 Task: Look for space in Byndoor, India from 9th June, 2023 to 17th June, 2023 for 2 adults in price range Rs.7000 to Rs.12000. Place can be private room with 1  bedroom having 2 beds and 1 bathroom. Property type can be house, flat, guest house. Amenities needed are: wifi. Booking option can be shelf check-in. Required host language is English.
Action: Mouse moved to (456, 58)
Screenshot: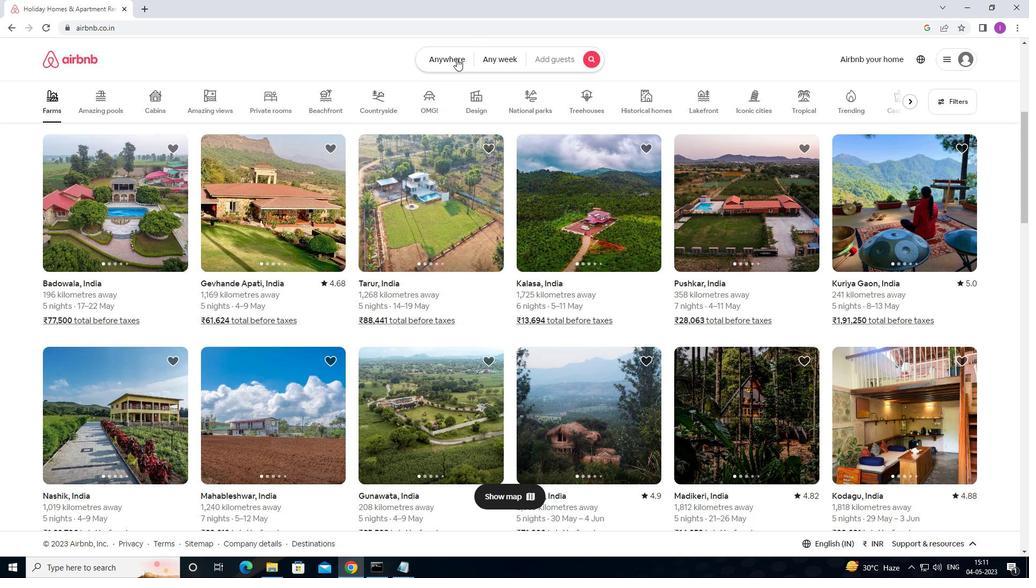 
Action: Mouse pressed left at (456, 58)
Screenshot: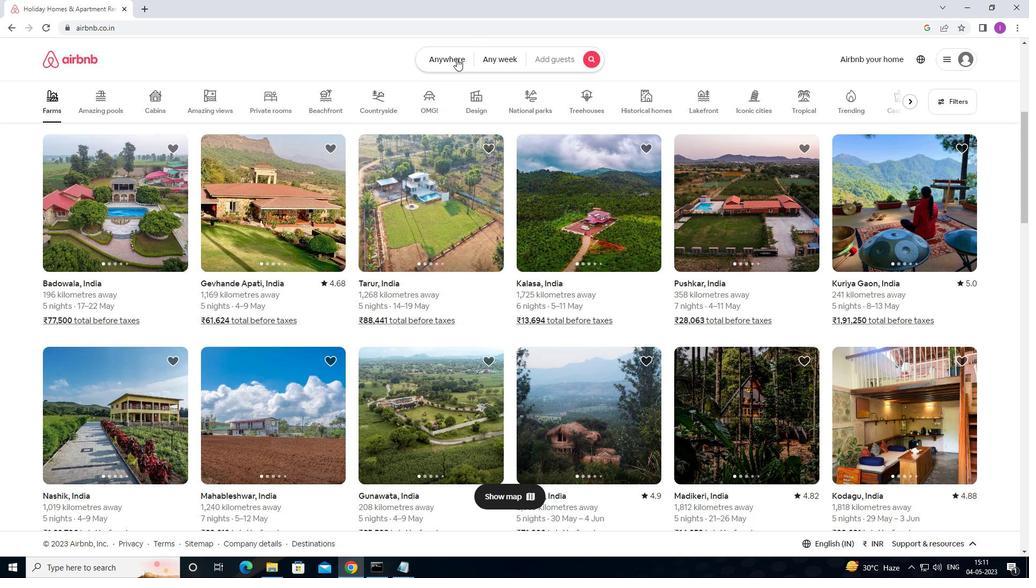 
Action: Mouse moved to (377, 108)
Screenshot: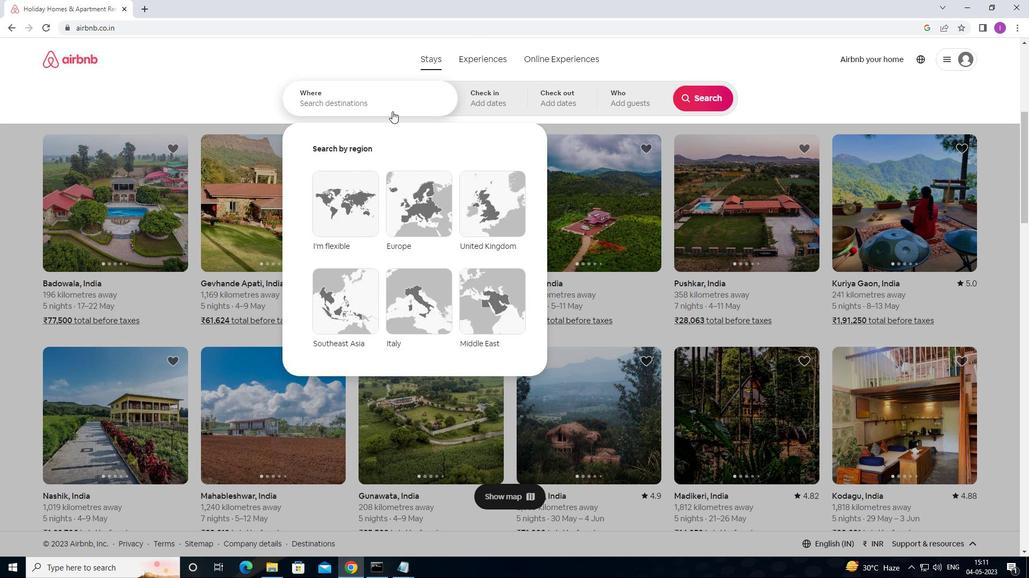 
Action: Mouse pressed left at (377, 108)
Screenshot: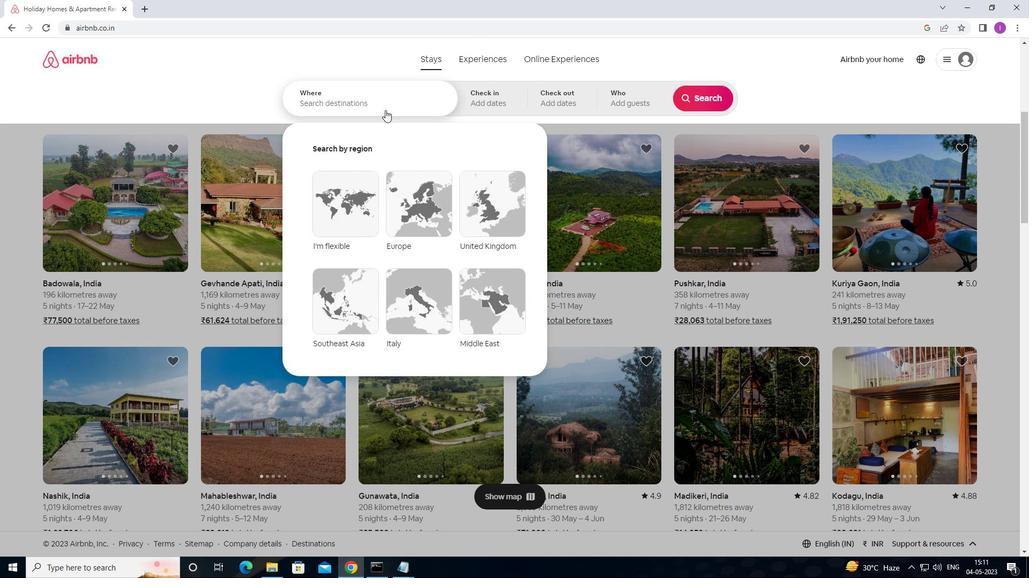 
Action: Mouse moved to (583, 71)
Screenshot: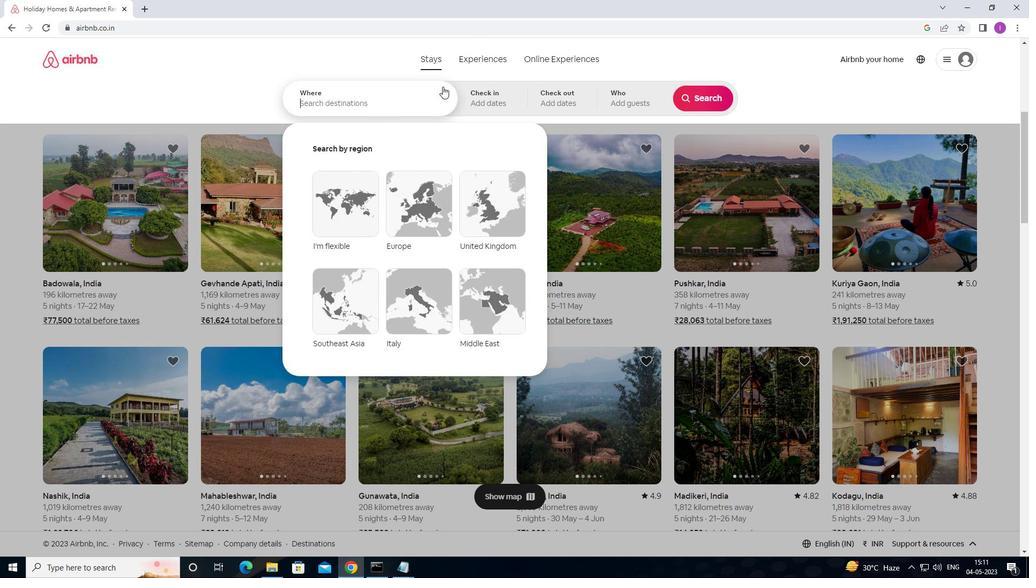 
Action: Key pressed <Key.shift>BYNDOOR,<Key.shift><Key.shift><Key.shift><Key.shift>INDIA
Screenshot: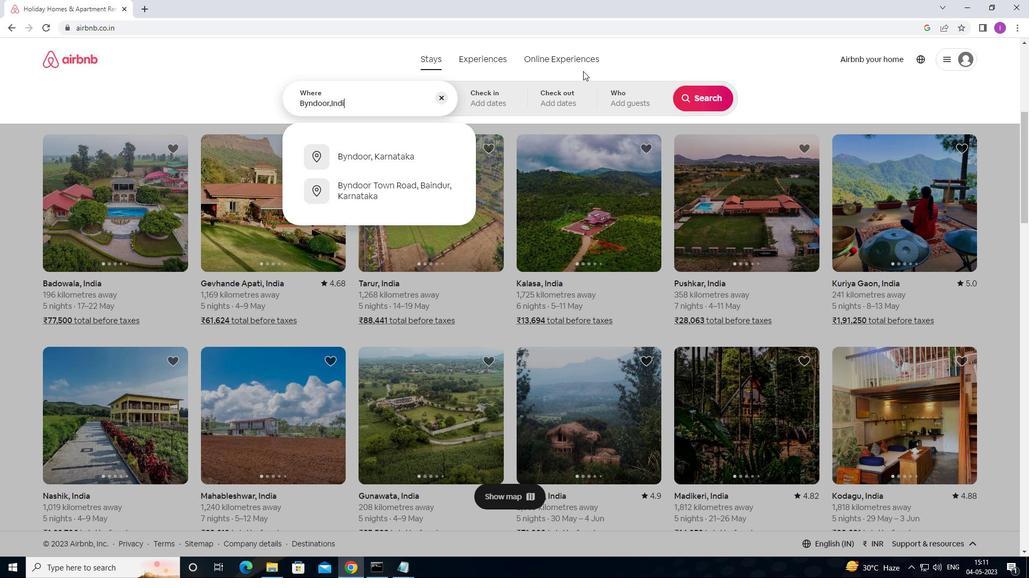 
Action: Mouse moved to (489, 99)
Screenshot: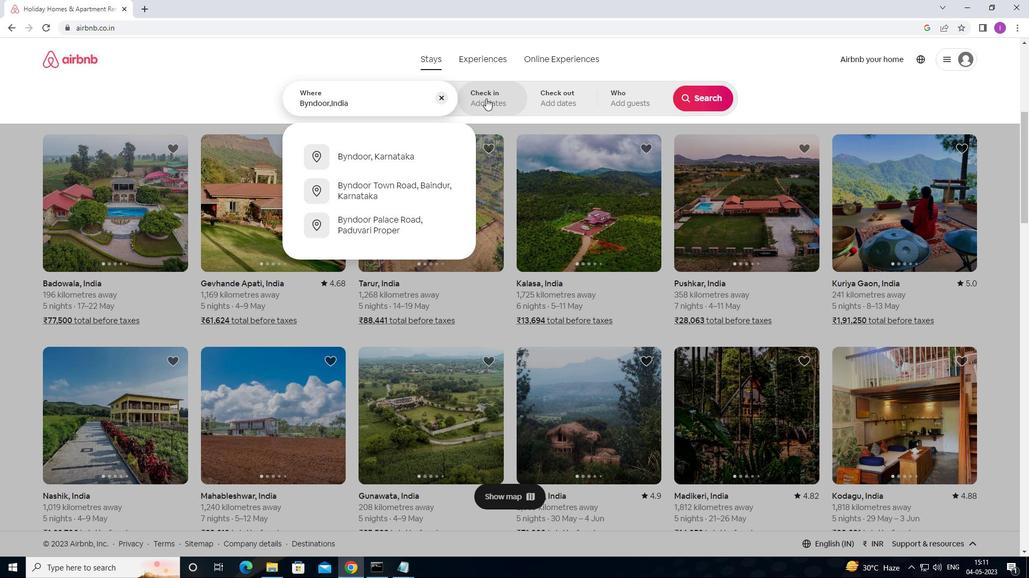 
Action: Mouse pressed left at (489, 99)
Screenshot: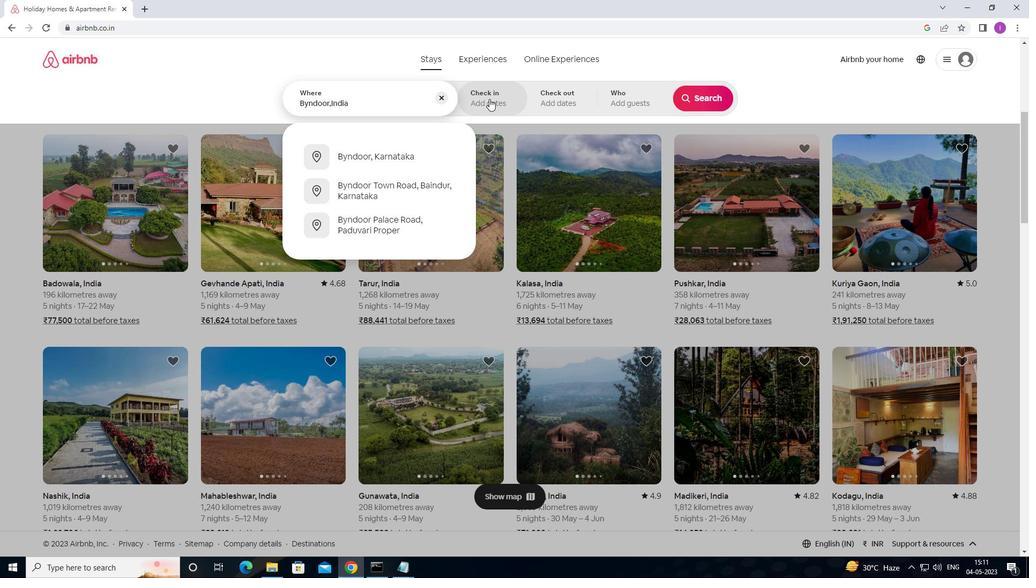 
Action: Mouse moved to (659, 253)
Screenshot: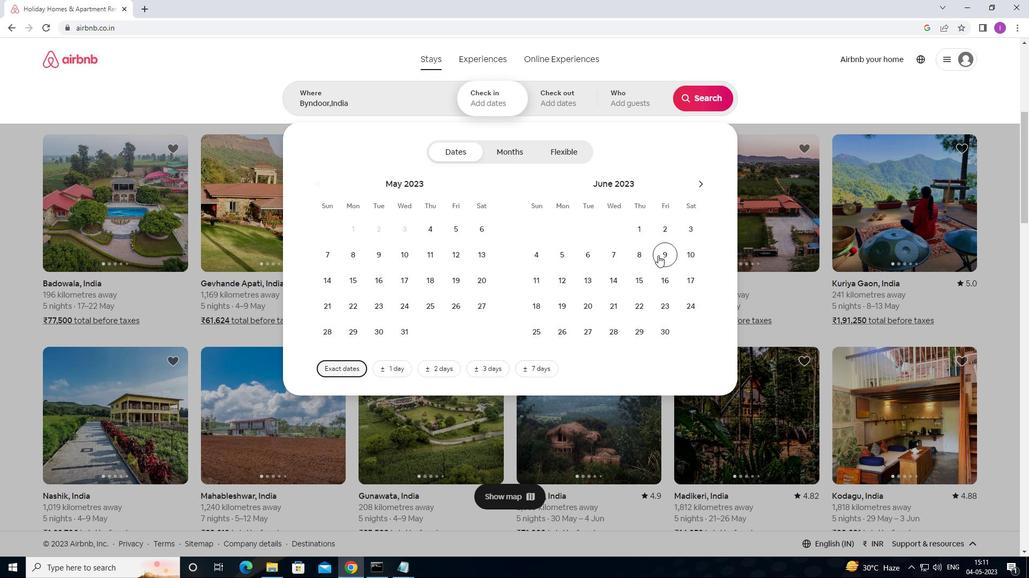 
Action: Mouse pressed left at (659, 253)
Screenshot: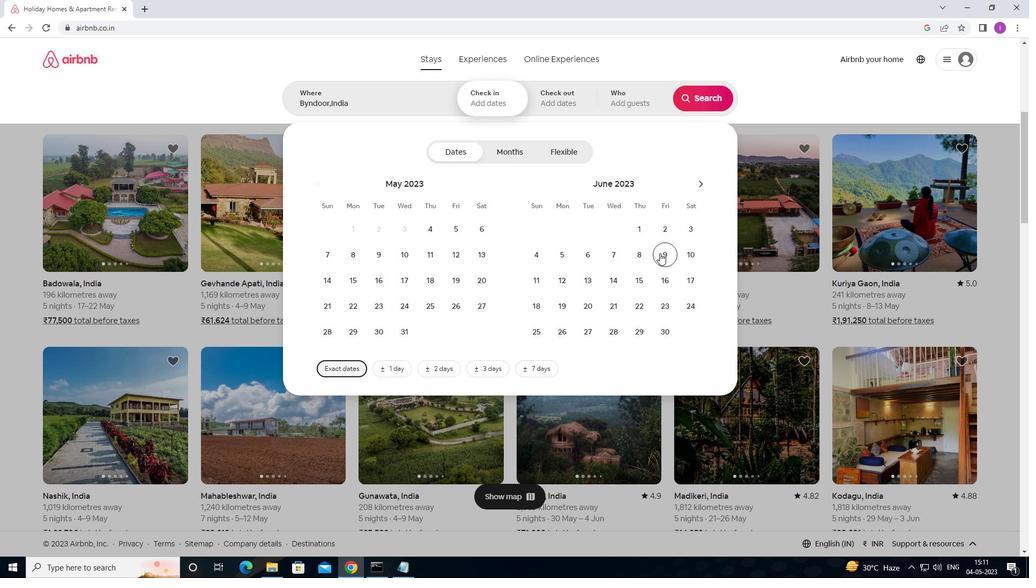 
Action: Mouse moved to (693, 280)
Screenshot: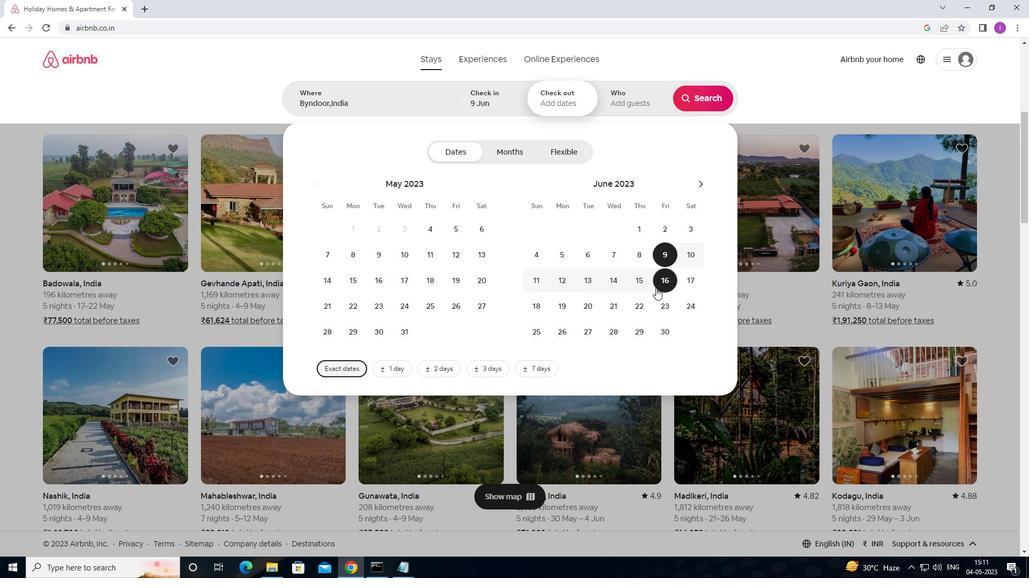 
Action: Mouse pressed left at (693, 280)
Screenshot: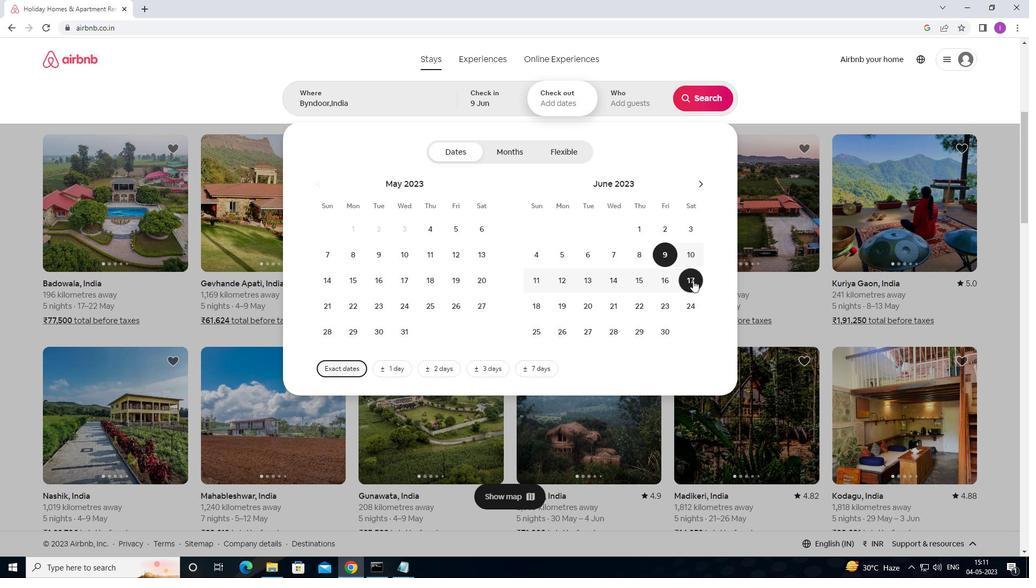 
Action: Mouse moved to (646, 110)
Screenshot: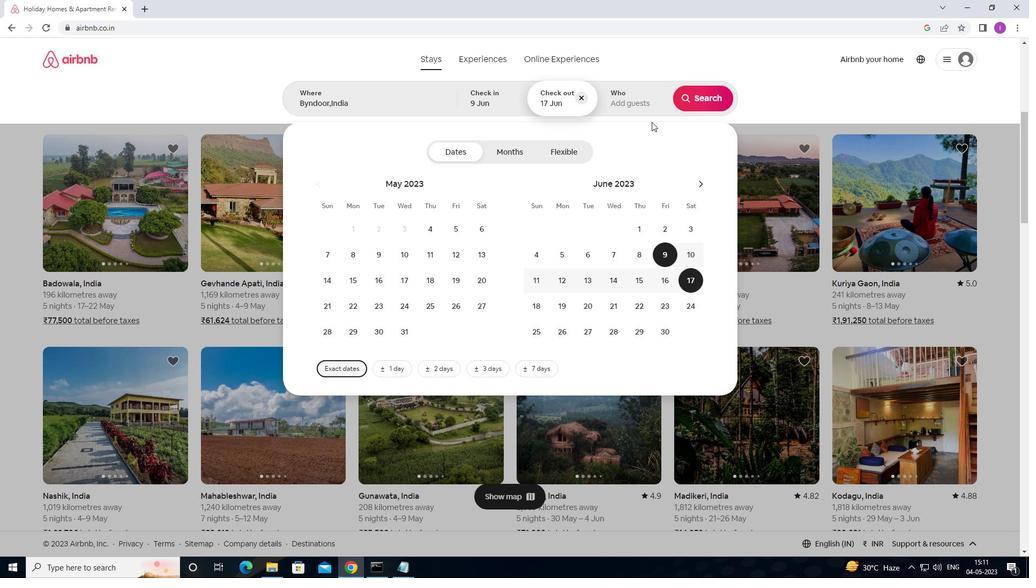 
Action: Mouse pressed left at (646, 110)
Screenshot: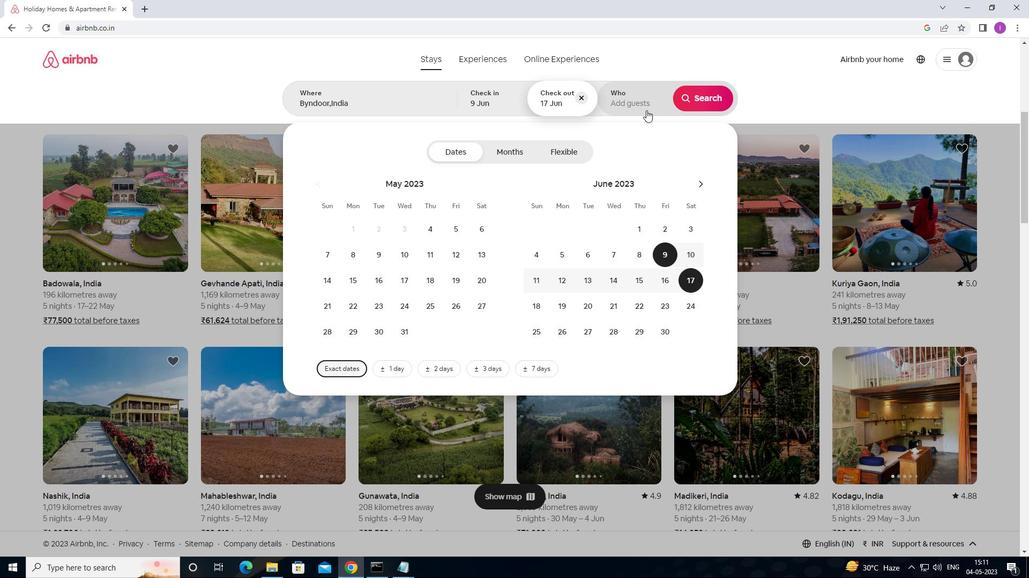 
Action: Mouse moved to (706, 153)
Screenshot: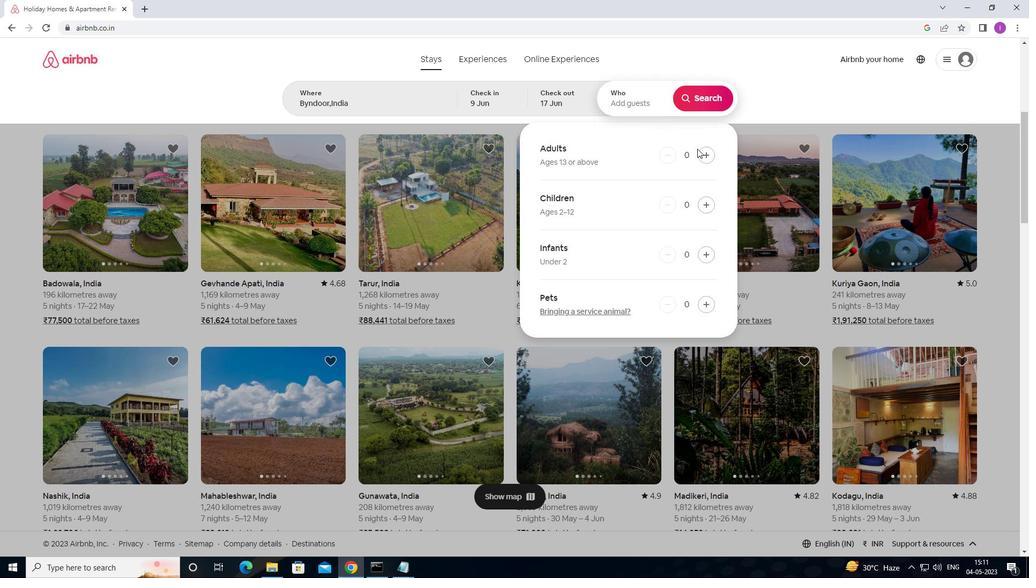 
Action: Mouse pressed left at (706, 153)
Screenshot: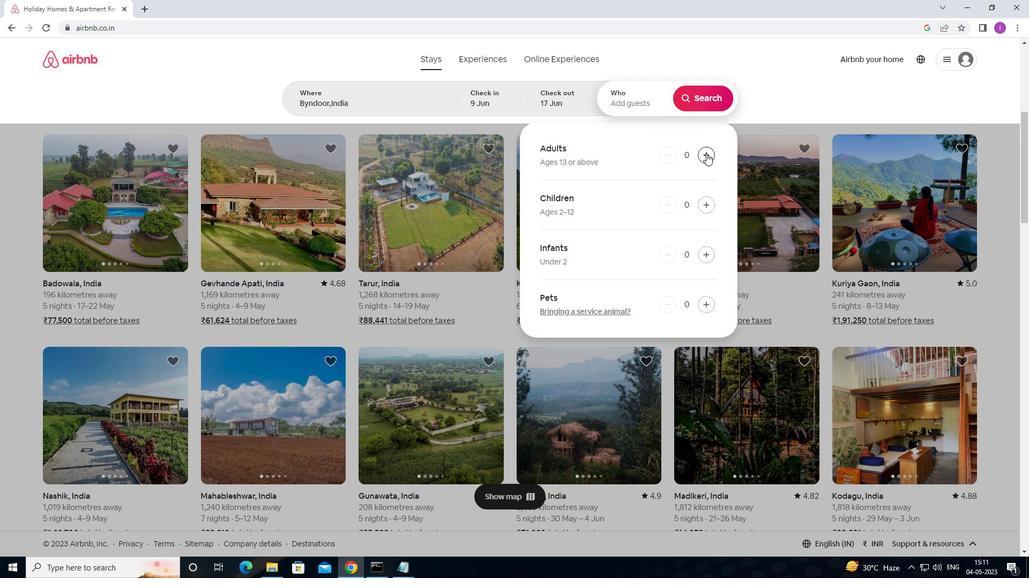 
Action: Mouse moved to (706, 153)
Screenshot: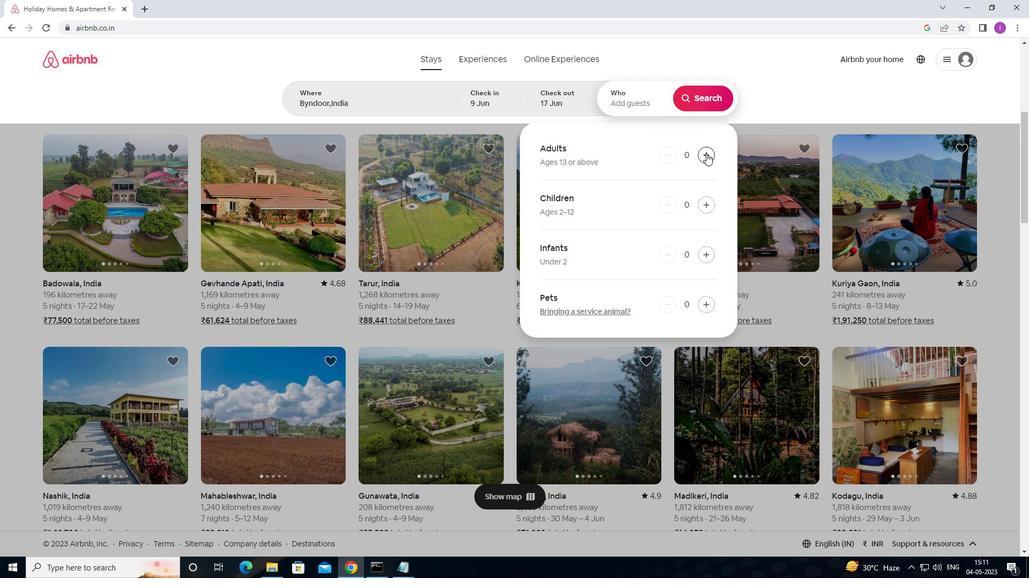 
Action: Mouse pressed left at (706, 153)
Screenshot: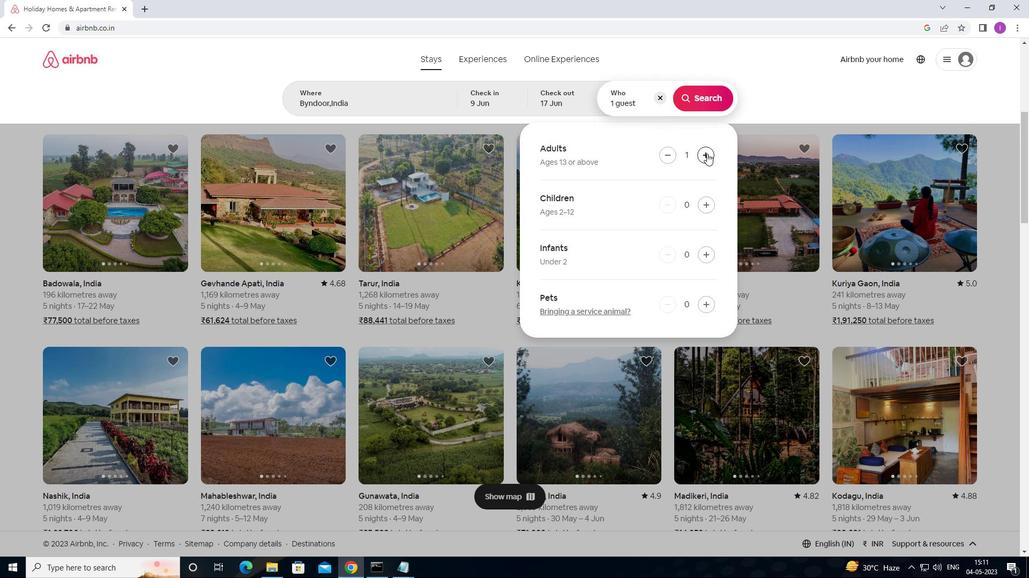 
Action: Mouse moved to (699, 102)
Screenshot: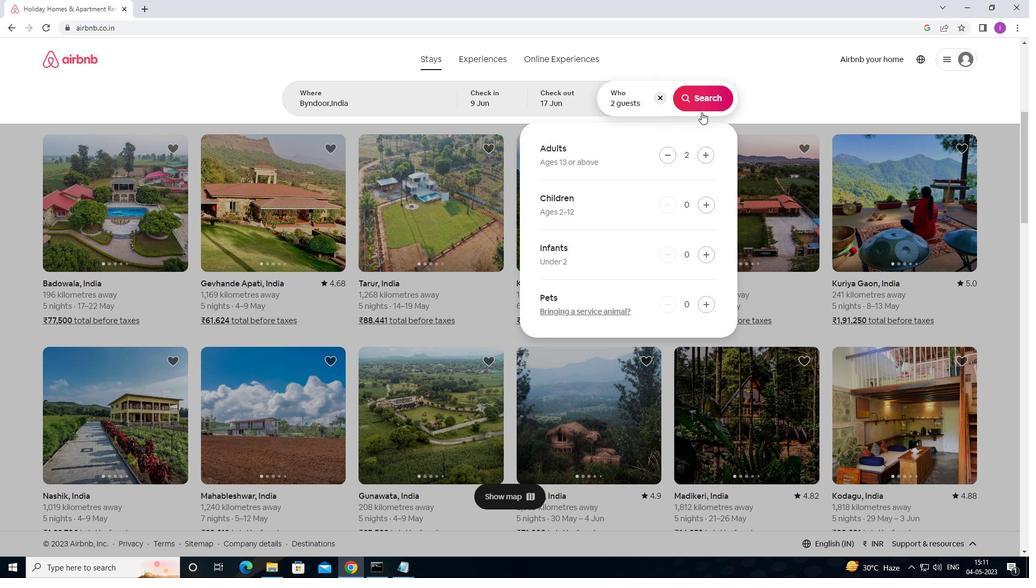 
Action: Mouse pressed left at (699, 102)
Screenshot: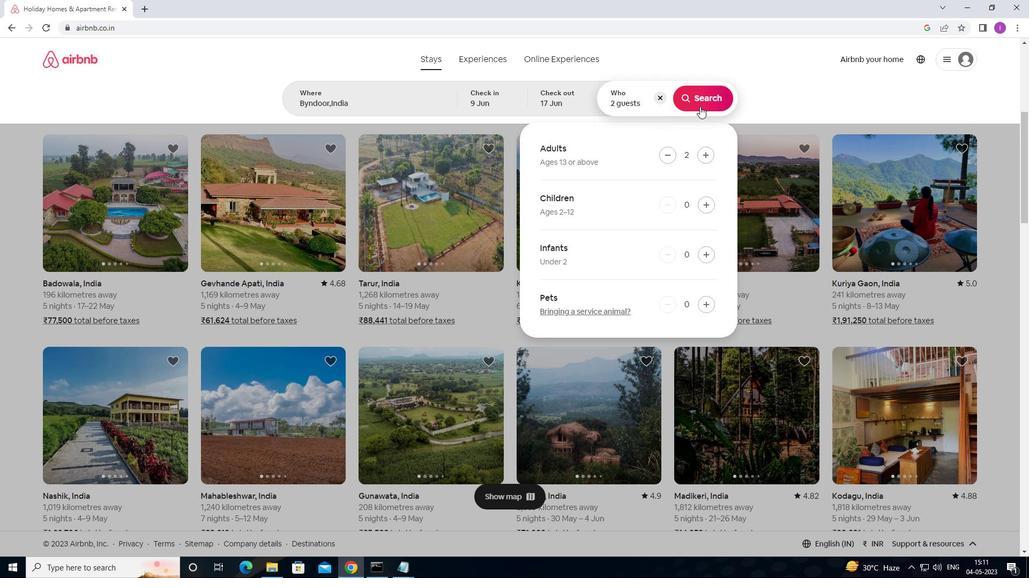 
Action: Mouse moved to (989, 107)
Screenshot: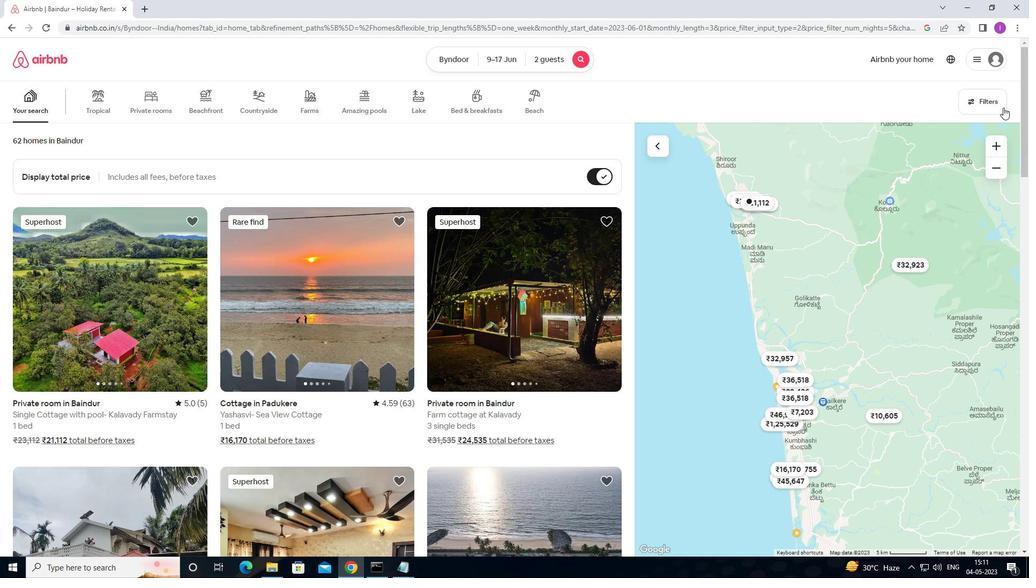 
Action: Mouse pressed left at (989, 107)
Screenshot: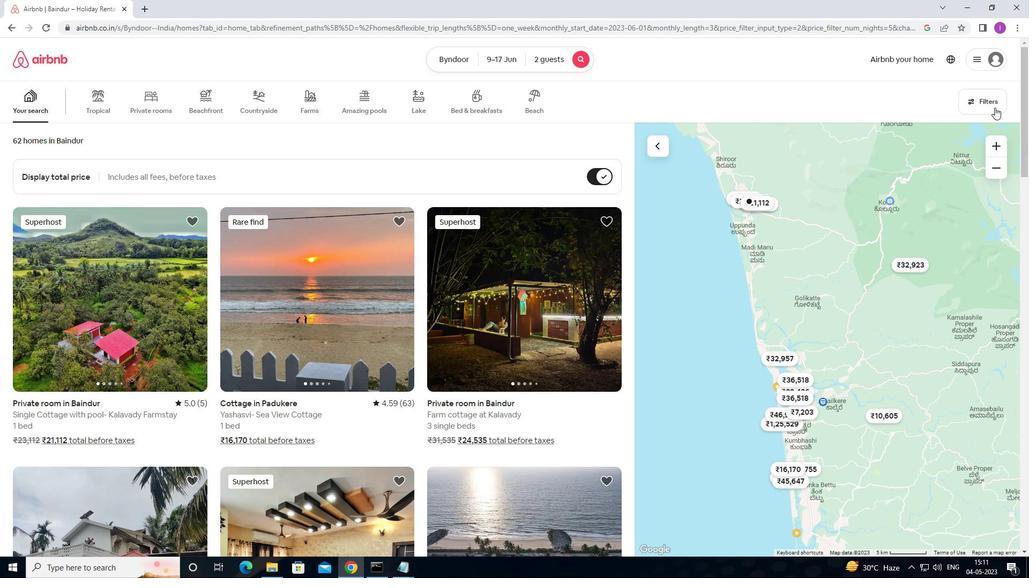 
Action: Mouse moved to (386, 231)
Screenshot: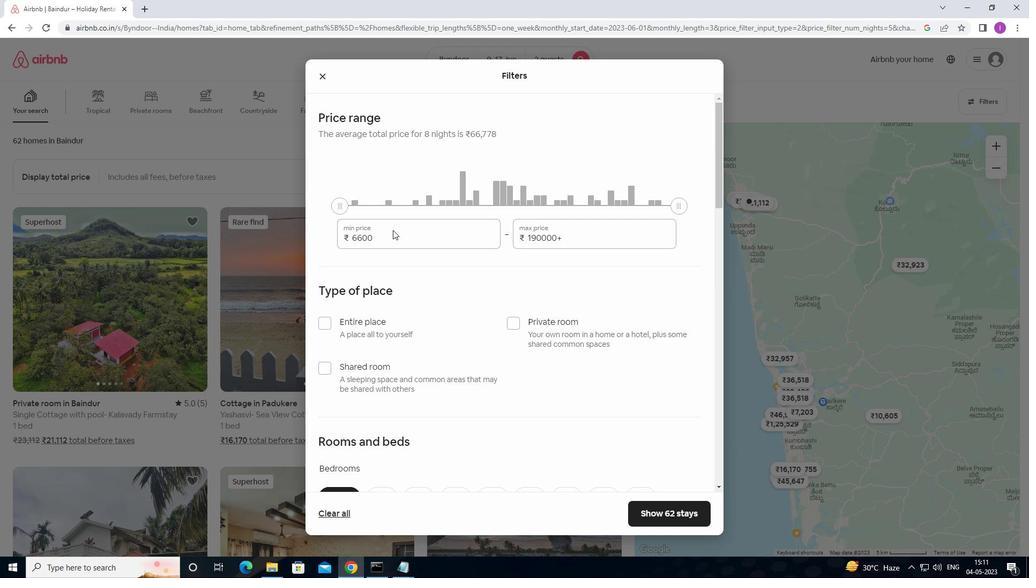 
Action: Mouse pressed left at (386, 231)
Screenshot: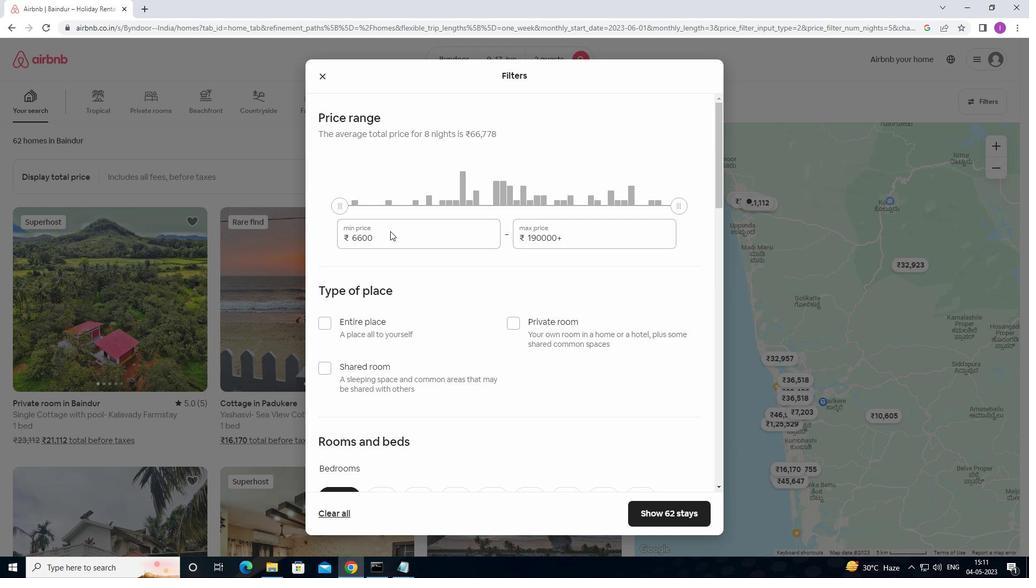
Action: Mouse moved to (383, 237)
Screenshot: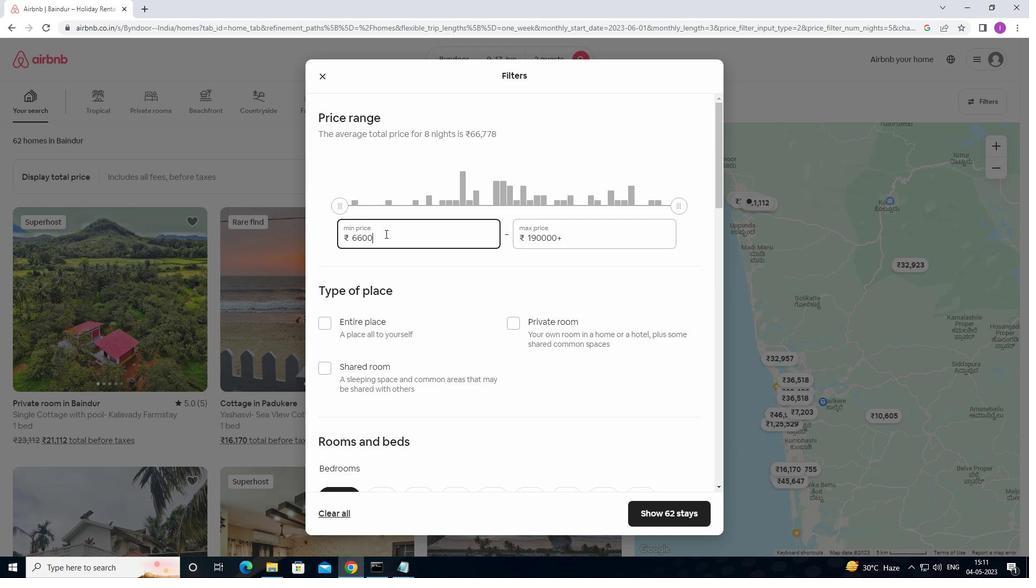 
Action: Mouse pressed left at (383, 237)
Screenshot: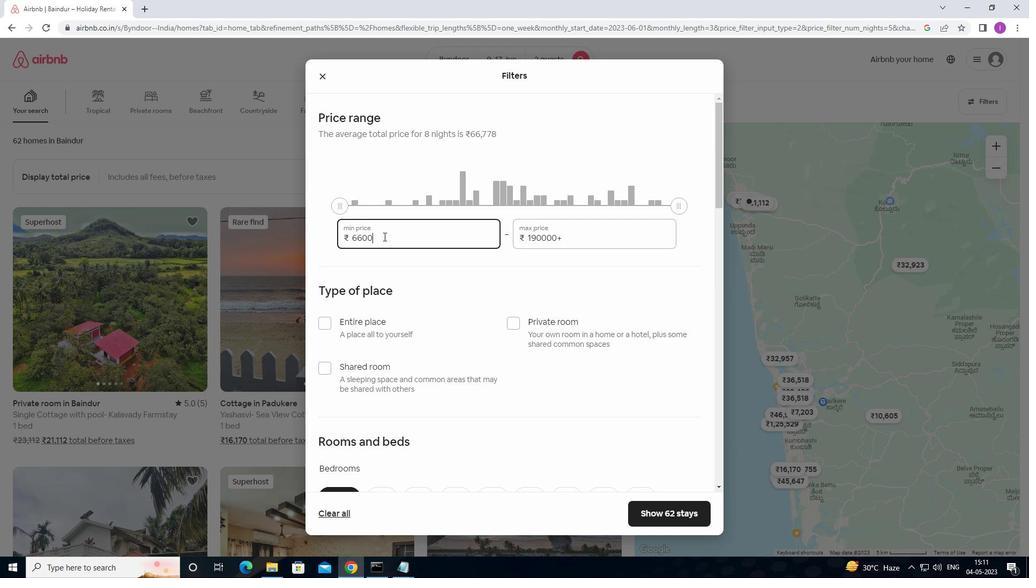 
Action: Mouse moved to (360, 236)
Screenshot: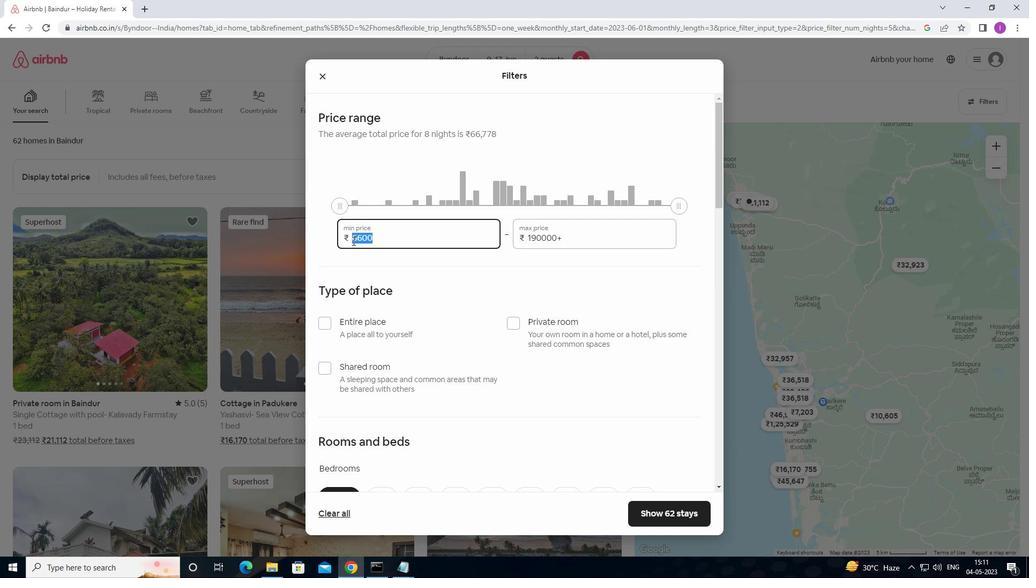 
Action: Key pressed 7
Screenshot: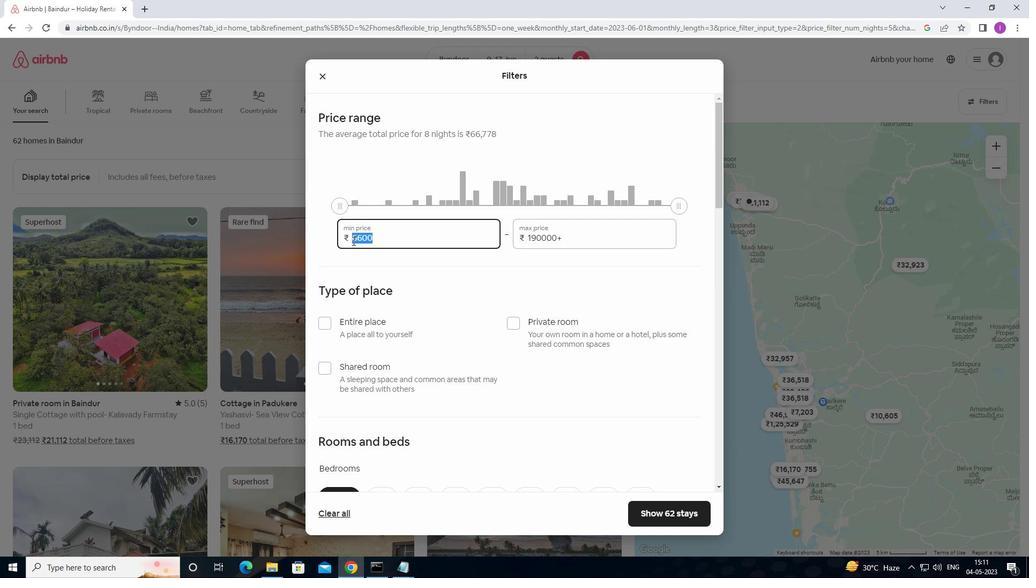 
Action: Mouse moved to (369, 234)
Screenshot: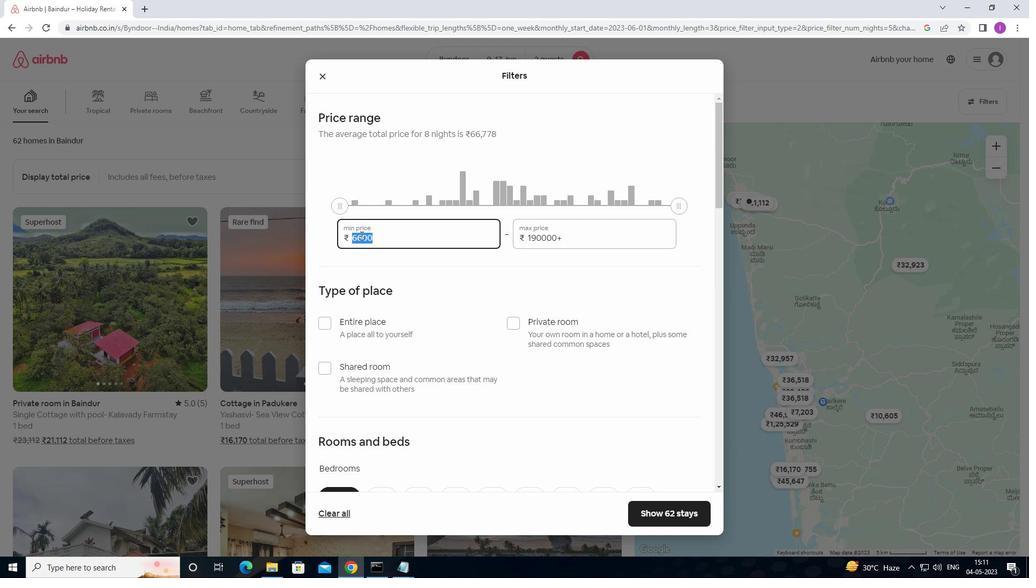 
Action: Key pressed 0
Screenshot: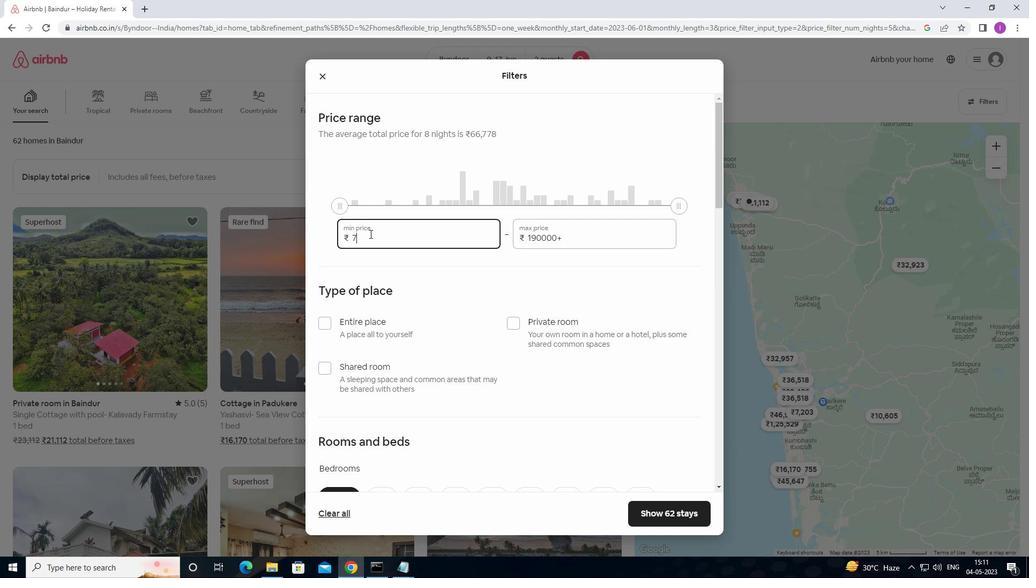 
Action: Mouse moved to (380, 233)
Screenshot: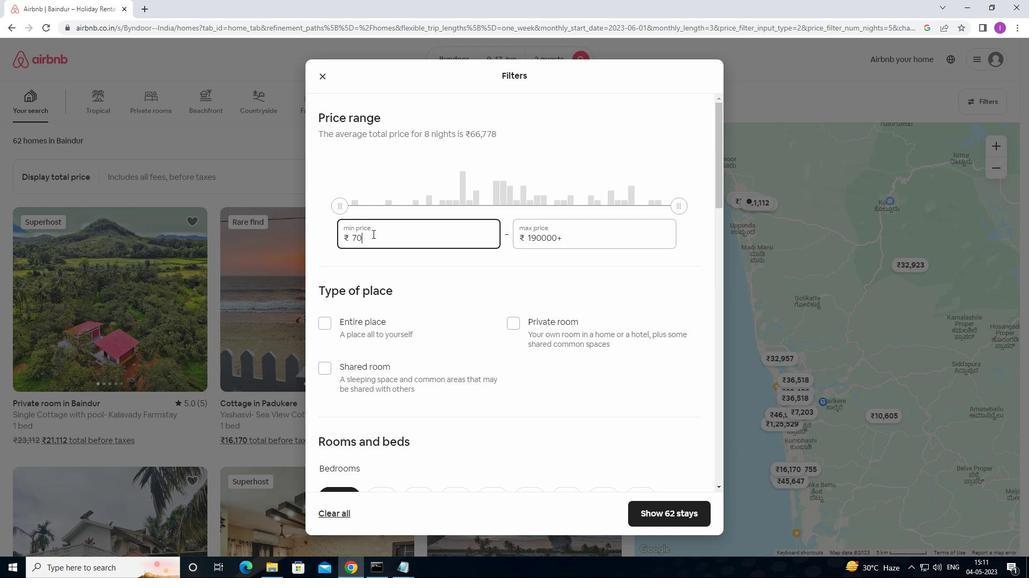
Action: Key pressed 0
Screenshot: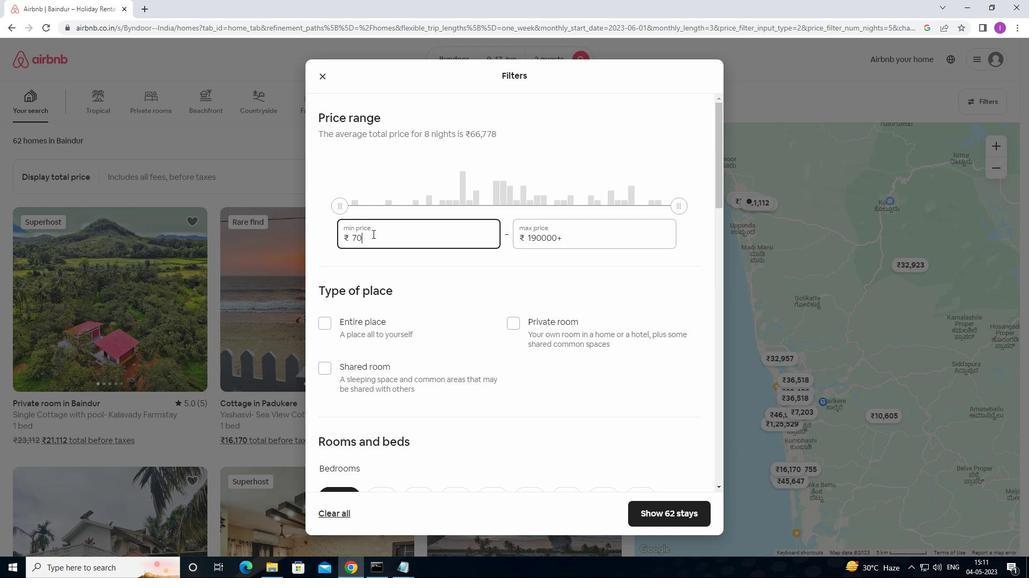 
Action: Mouse moved to (382, 233)
Screenshot: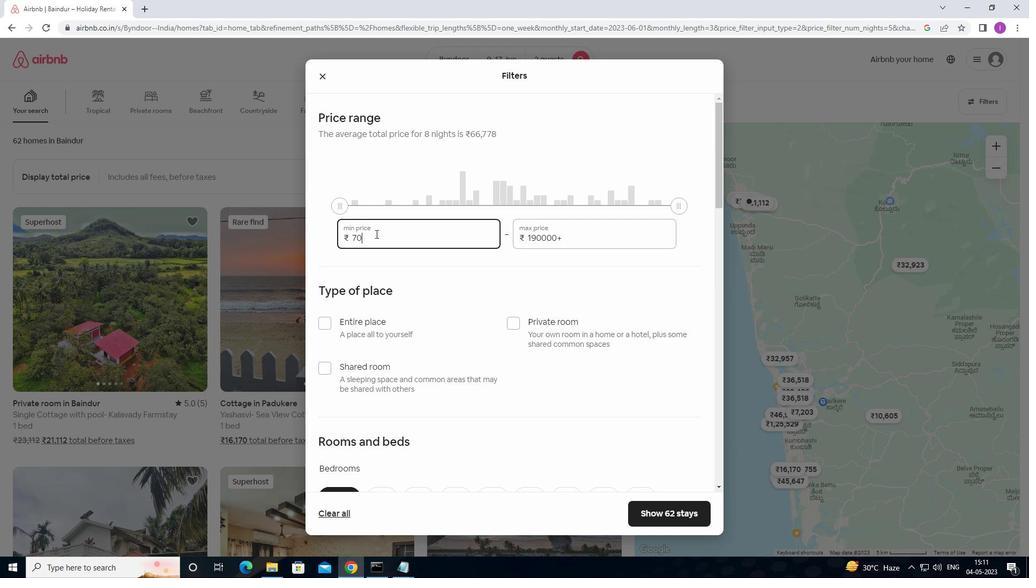 
Action: Key pressed 0
Screenshot: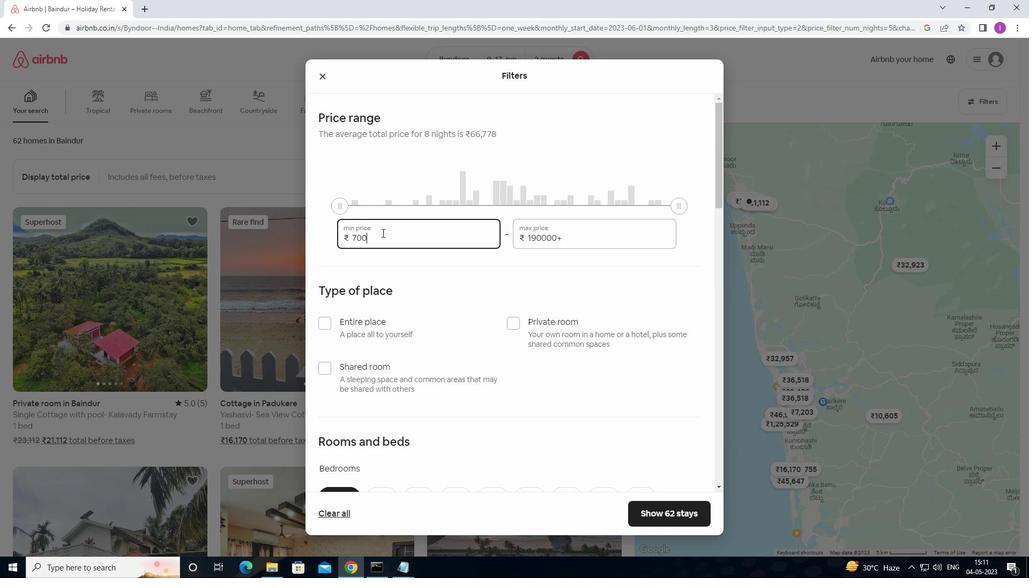 
Action: Mouse moved to (572, 234)
Screenshot: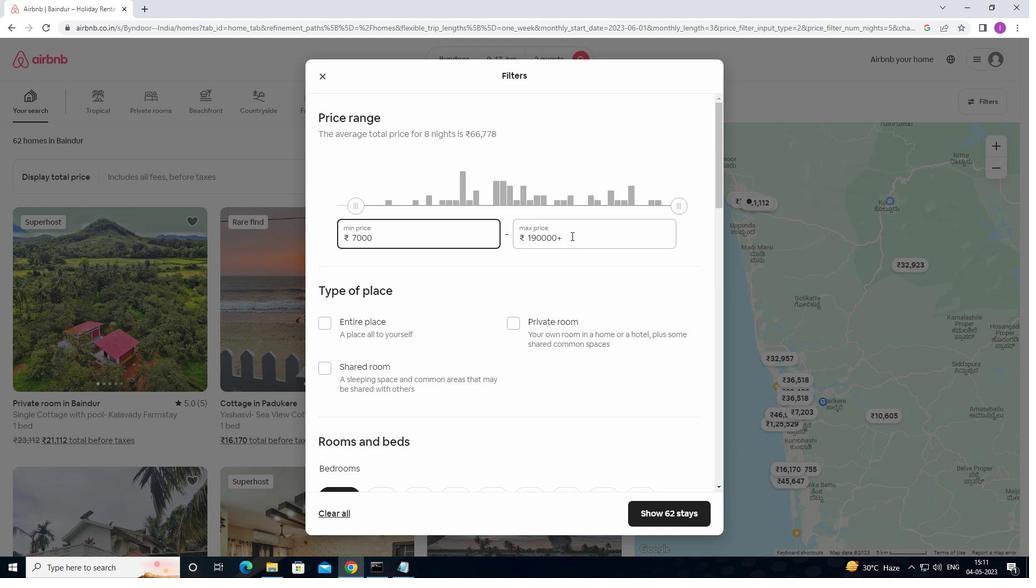 
Action: Mouse pressed left at (572, 234)
Screenshot: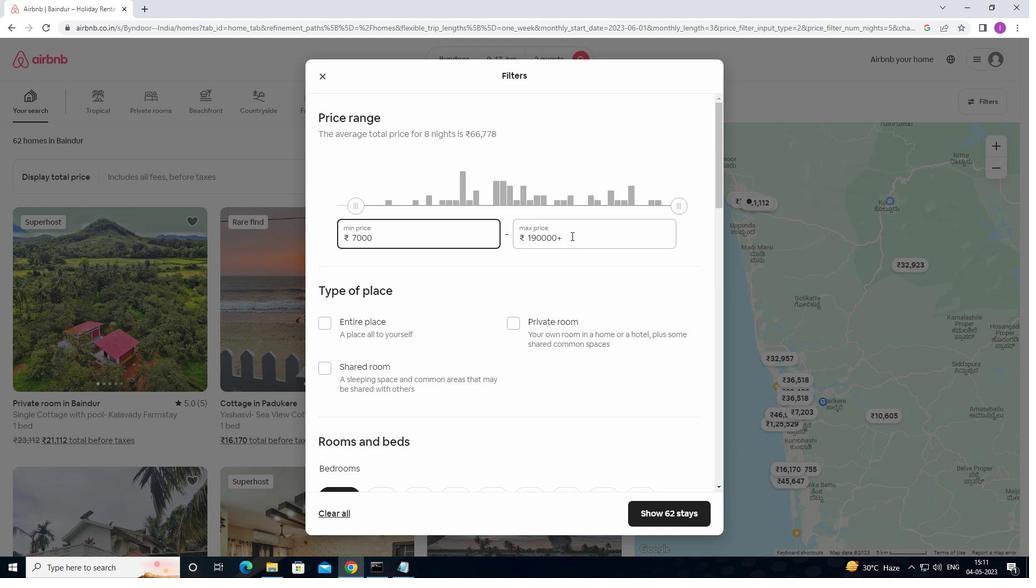 
Action: Mouse moved to (629, 251)
Screenshot: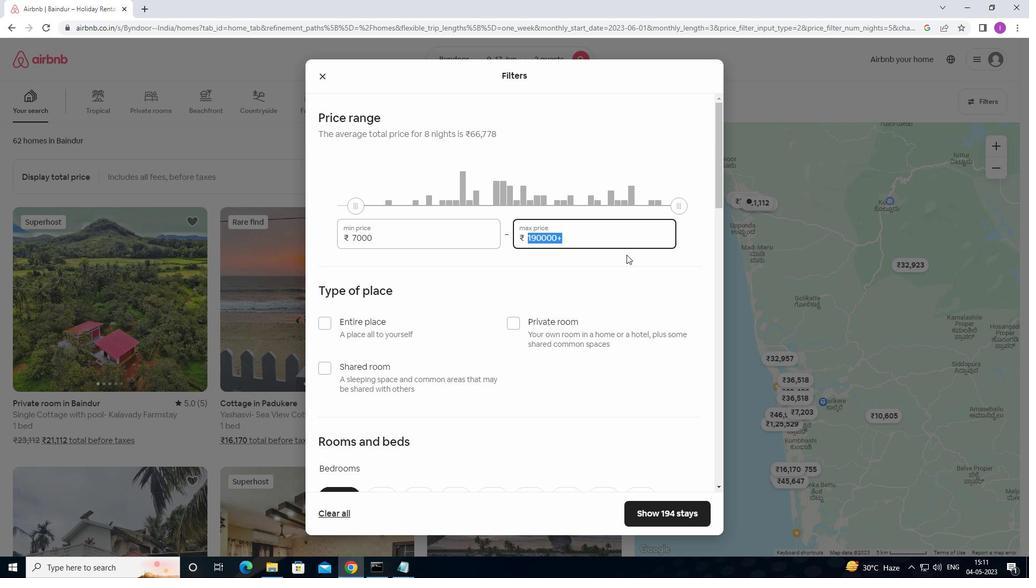 
Action: Key pressed 12
Screenshot: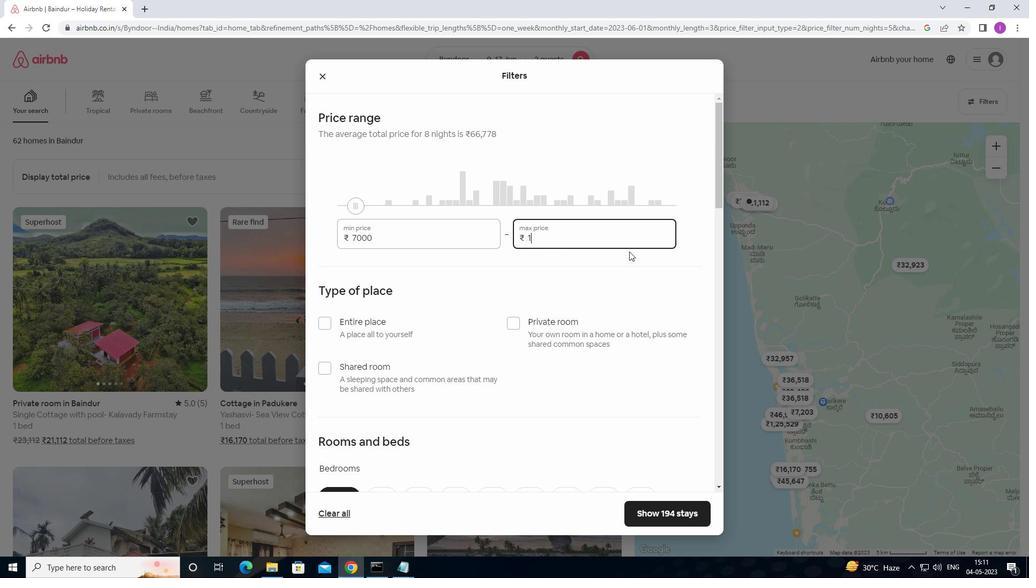 
Action: Mouse moved to (629, 250)
Screenshot: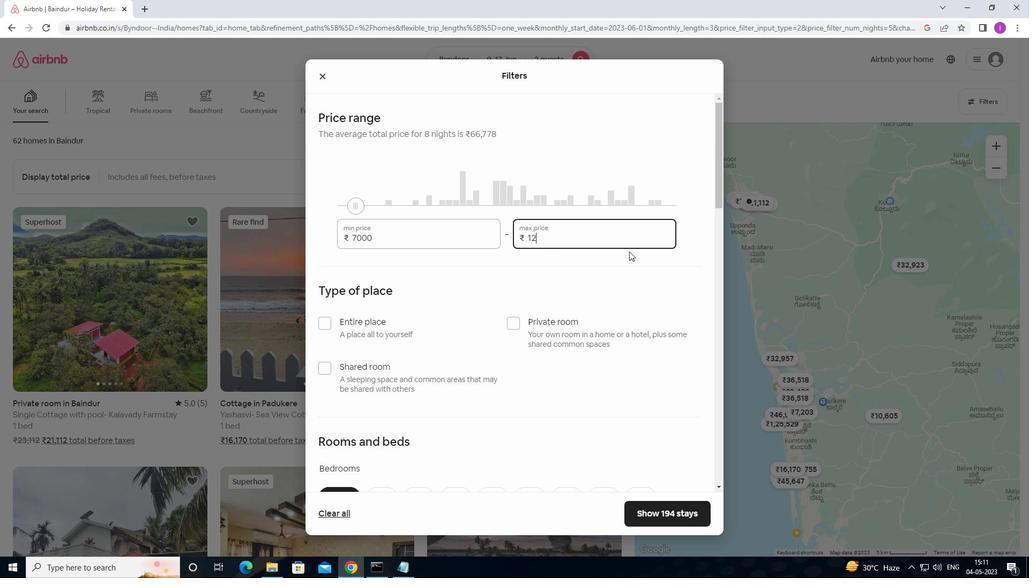
Action: Key pressed 000
Screenshot: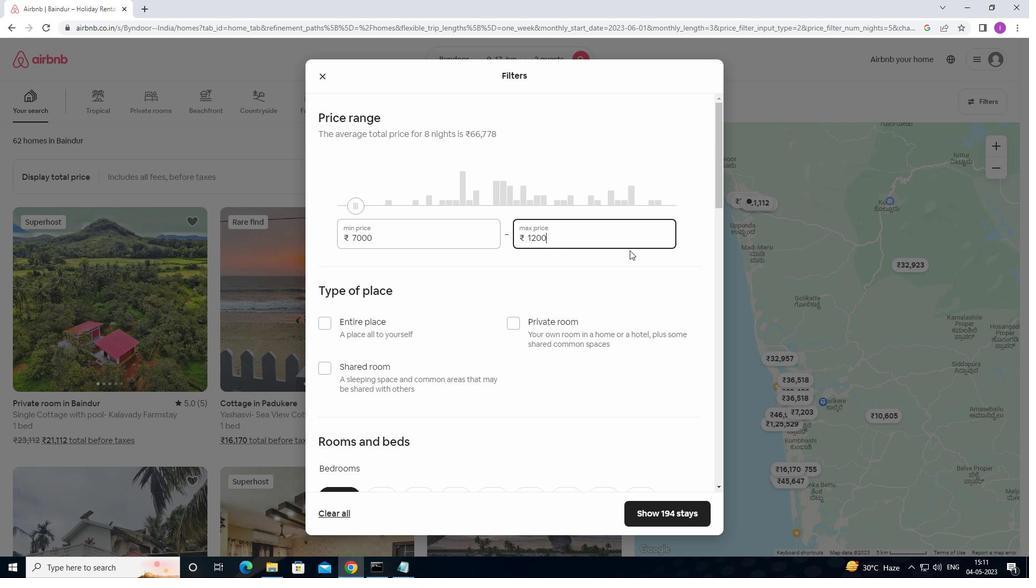 
Action: Mouse moved to (586, 318)
Screenshot: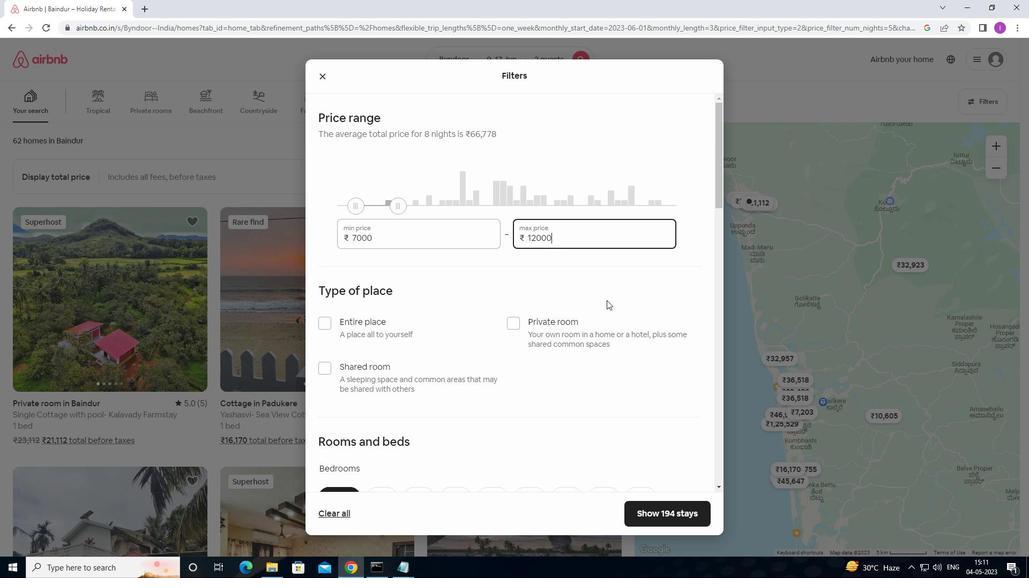 
Action: Mouse scrolled (586, 317) with delta (0, 0)
Screenshot: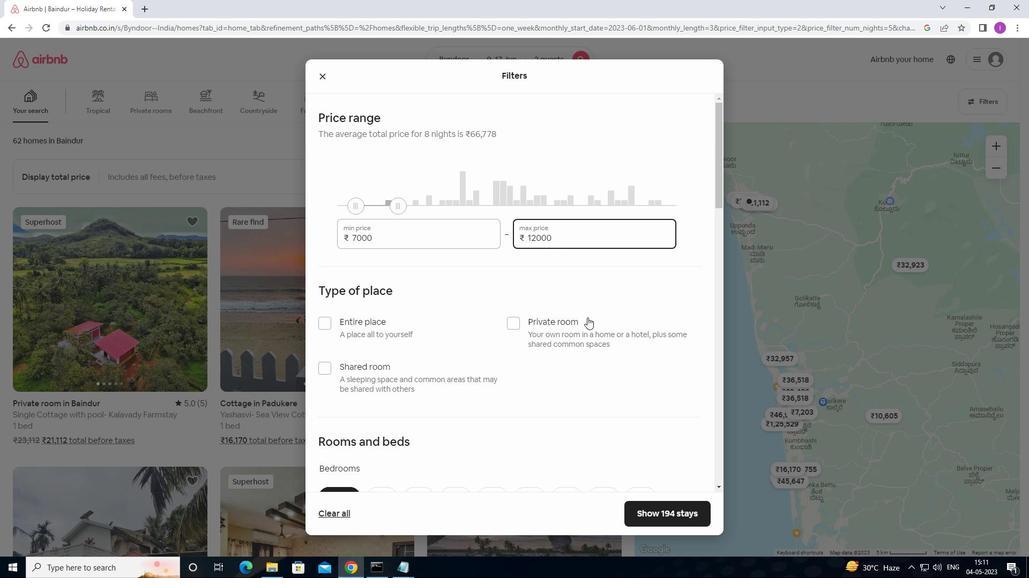 
Action: Mouse scrolled (586, 317) with delta (0, 0)
Screenshot: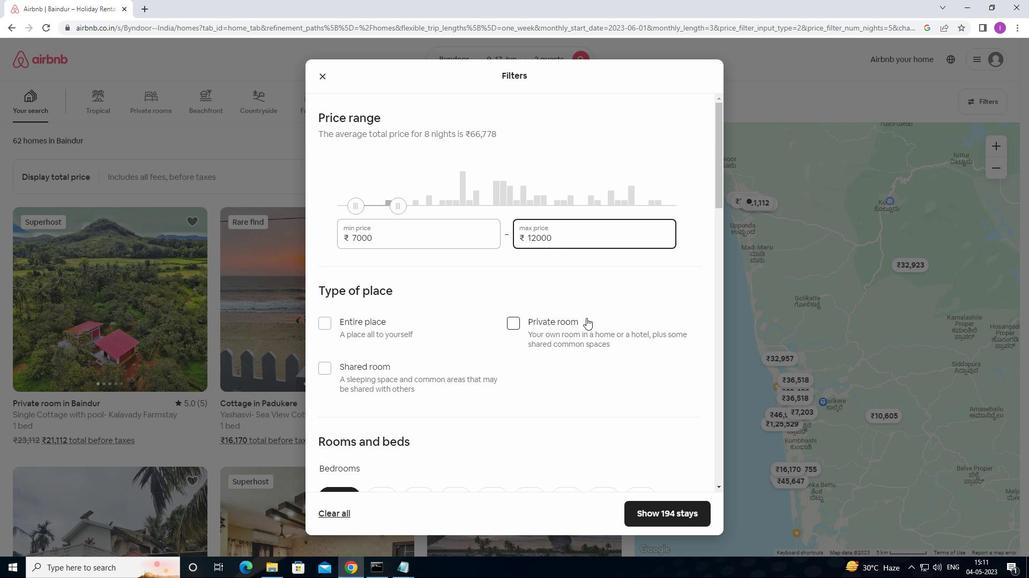 
Action: Mouse moved to (509, 219)
Screenshot: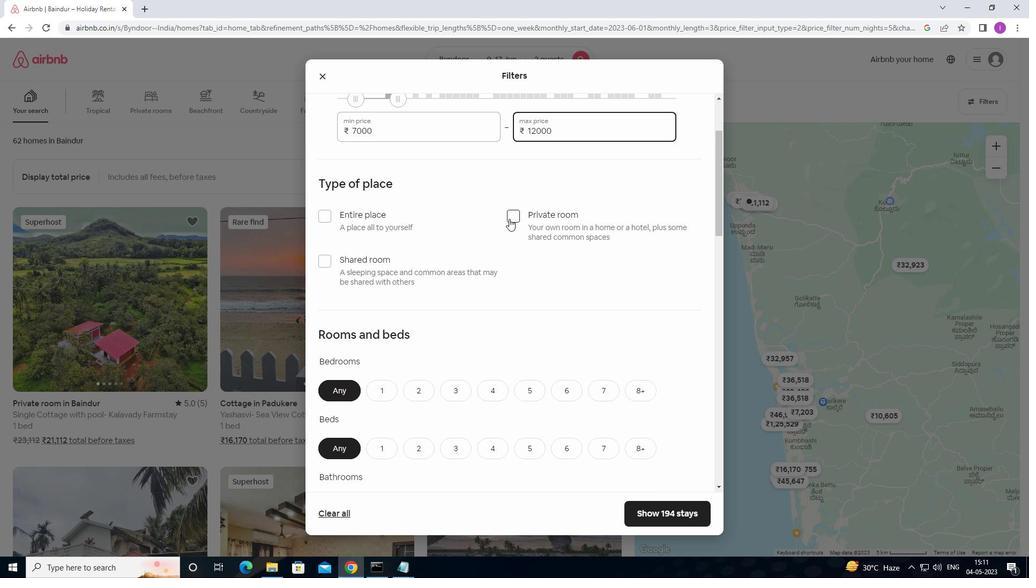 
Action: Mouse pressed left at (509, 219)
Screenshot: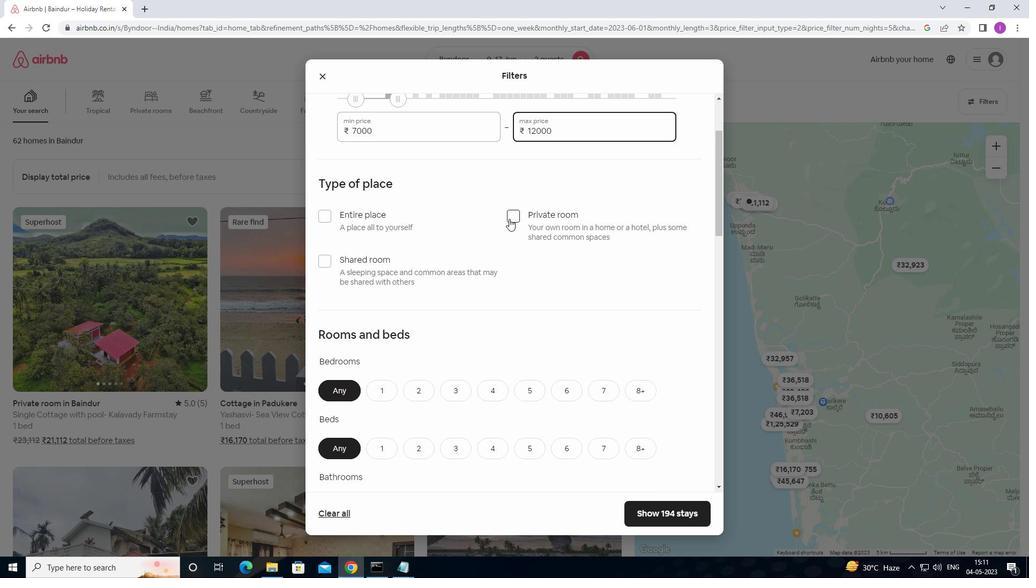 
Action: Mouse moved to (513, 269)
Screenshot: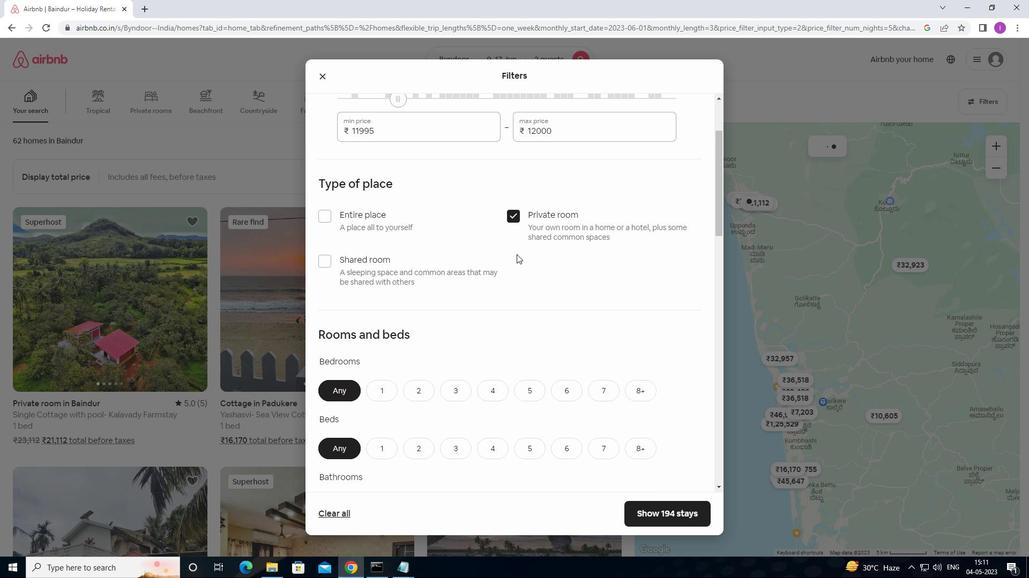 
Action: Mouse scrolled (513, 269) with delta (0, 0)
Screenshot: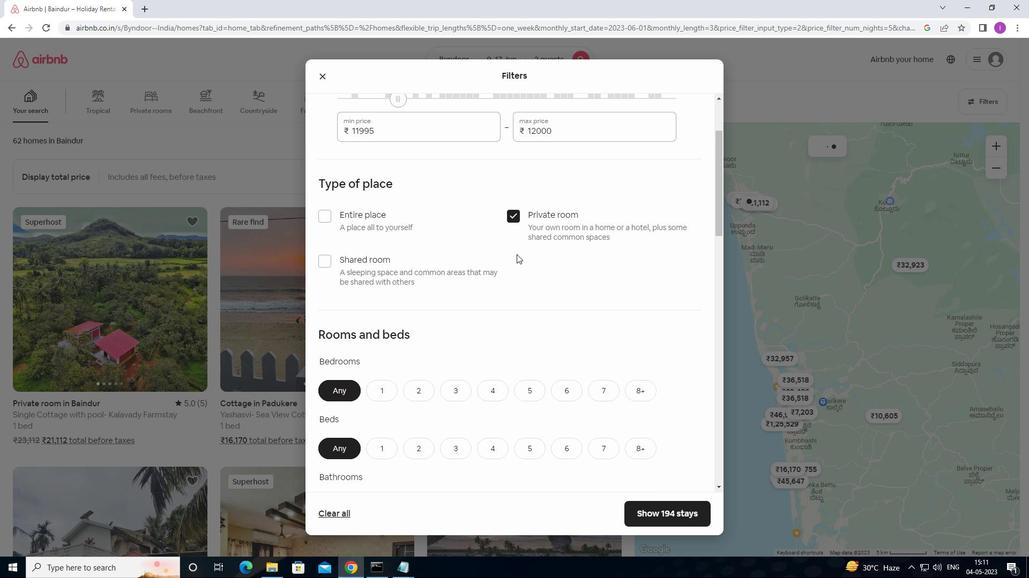 
Action: Mouse moved to (513, 270)
Screenshot: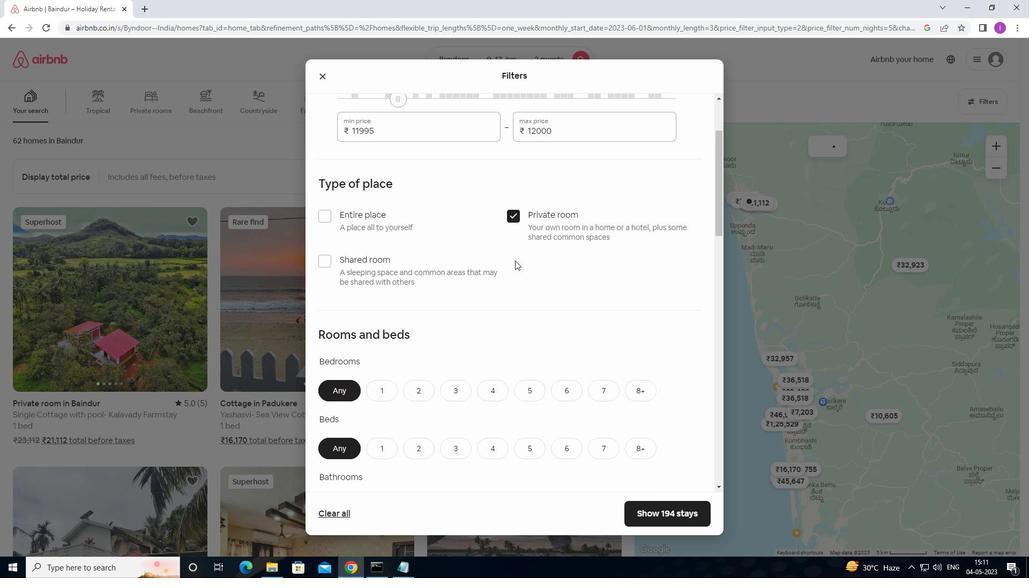 
Action: Mouse scrolled (513, 270) with delta (0, 0)
Screenshot: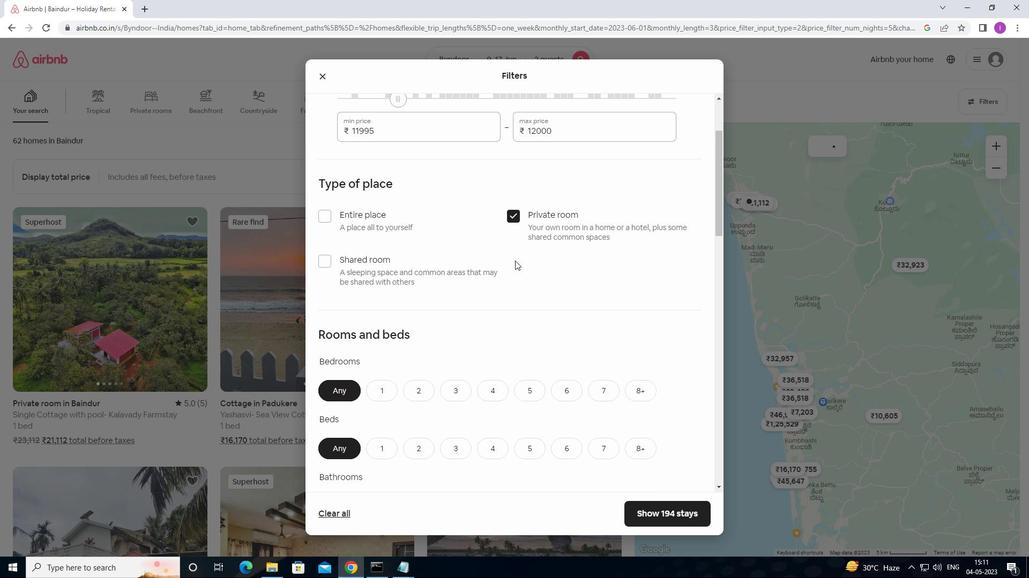 
Action: Mouse moved to (377, 283)
Screenshot: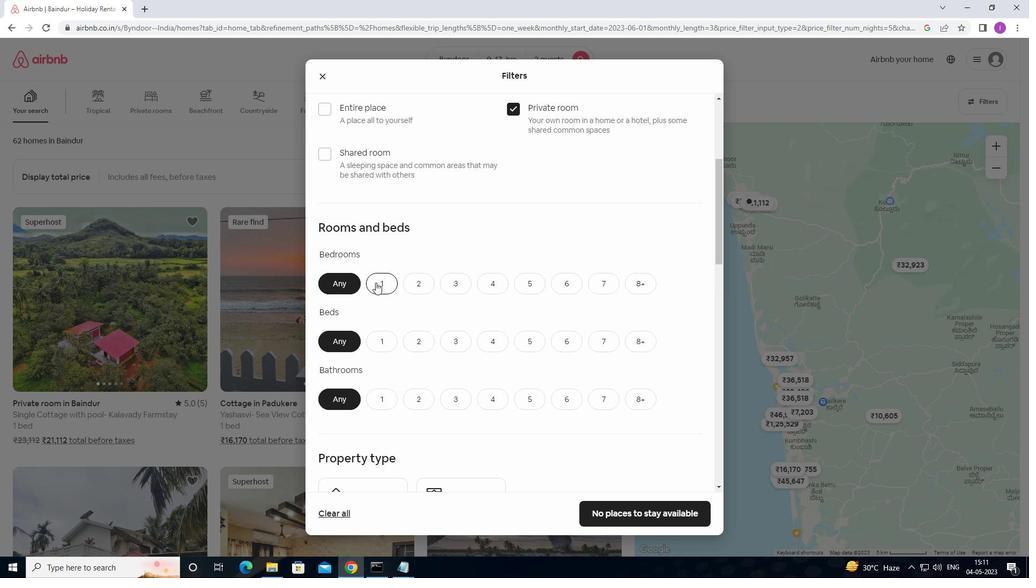 
Action: Mouse pressed left at (377, 283)
Screenshot: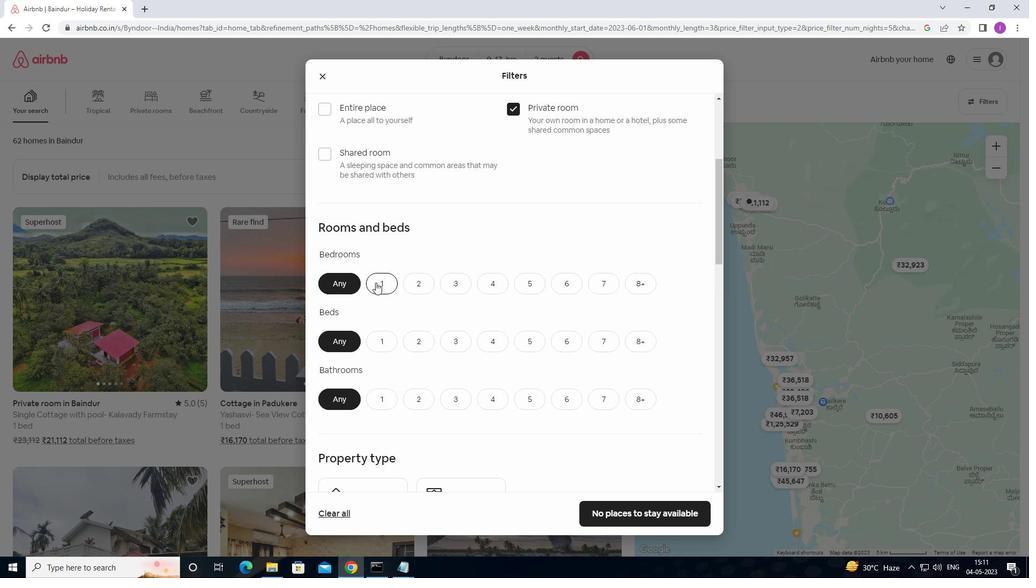 
Action: Mouse moved to (416, 338)
Screenshot: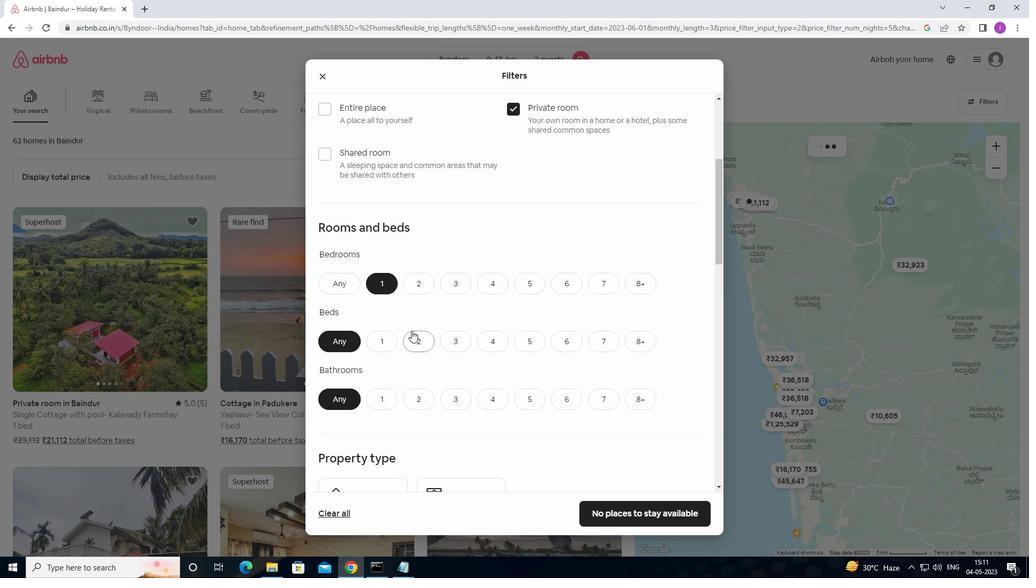 
Action: Mouse pressed left at (416, 338)
Screenshot: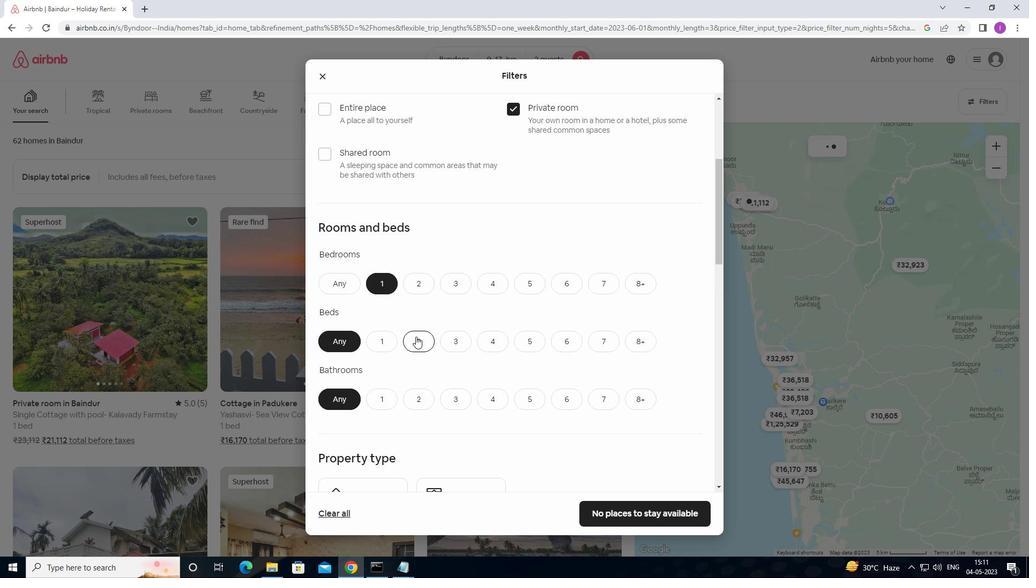 
Action: Mouse moved to (382, 397)
Screenshot: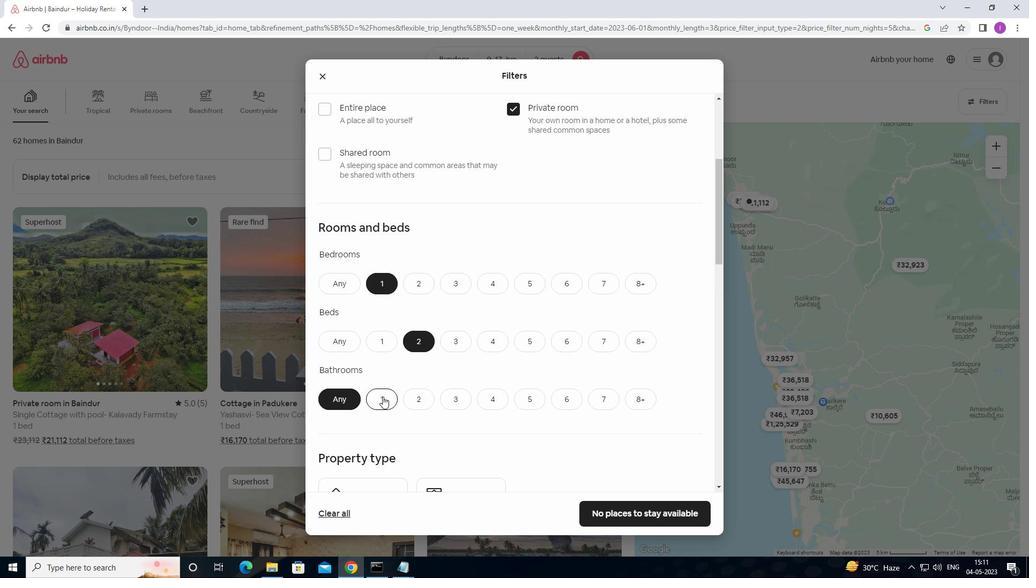 
Action: Mouse pressed left at (382, 397)
Screenshot: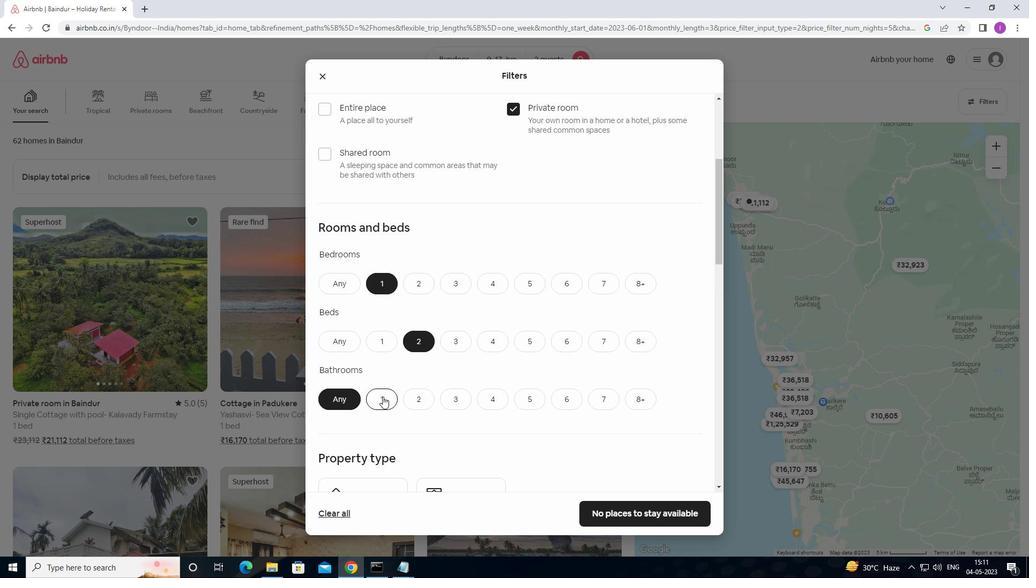 
Action: Mouse moved to (453, 376)
Screenshot: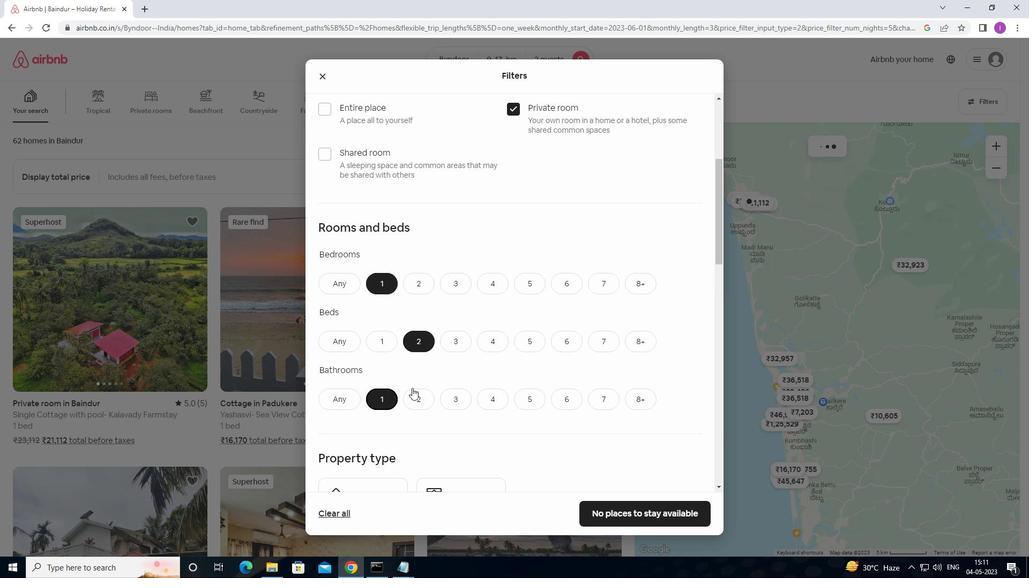 
Action: Mouse scrolled (453, 376) with delta (0, 0)
Screenshot: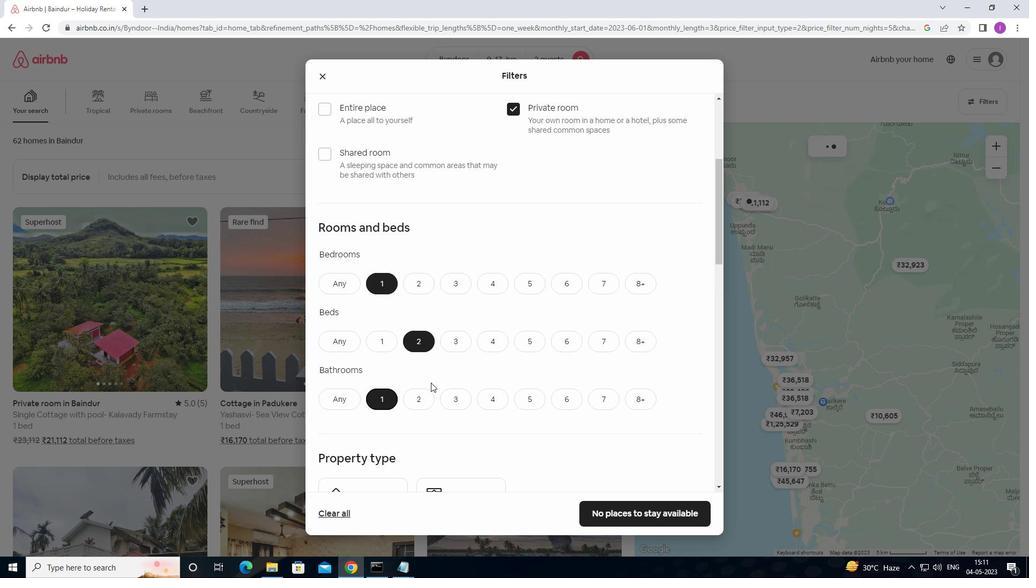 
Action: Mouse scrolled (453, 376) with delta (0, 0)
Screenshot: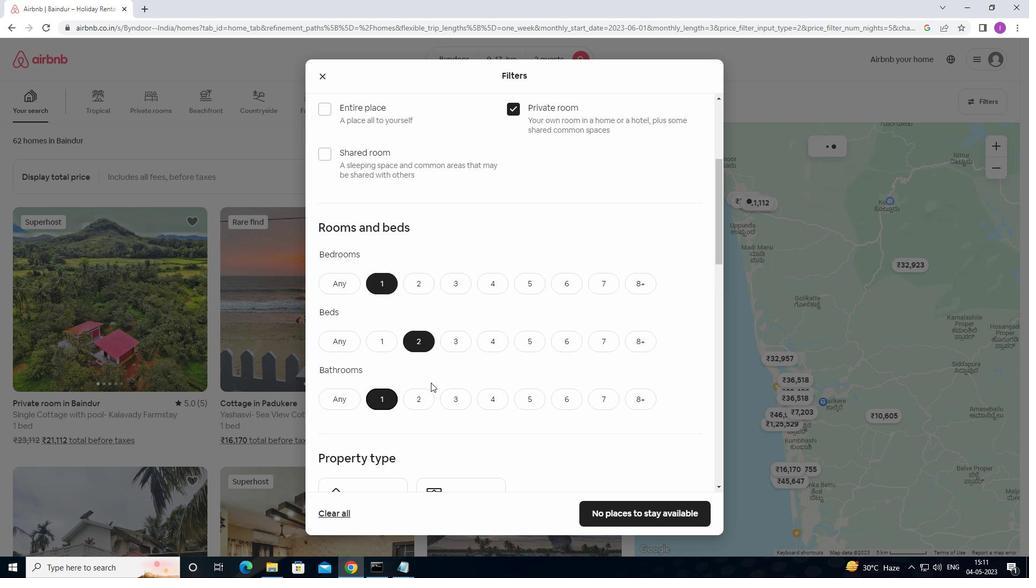 
Action: Mouse scrolled (453, 376) with delta (0, 0)
Screenshot: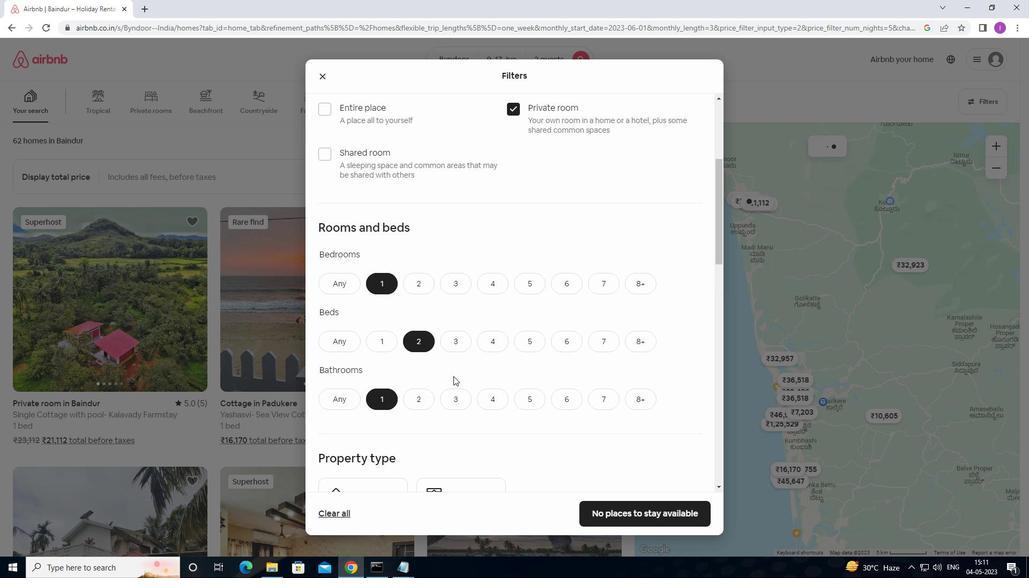 
Action: Mouse moved to (463, 371)
Screenshot: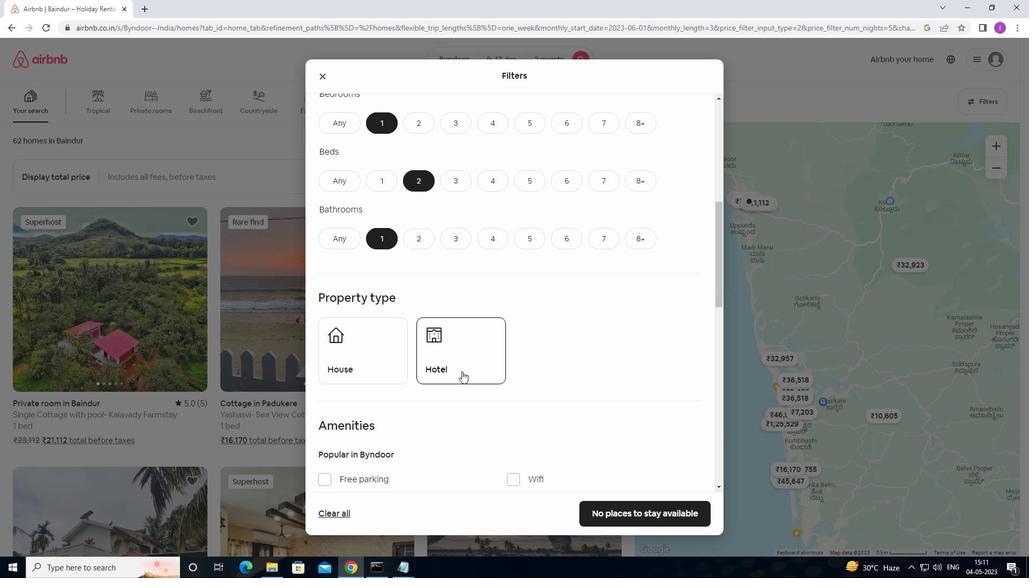 
Action: Mouse scrolled (463, 370) with delta (0, 0)
Screenshot: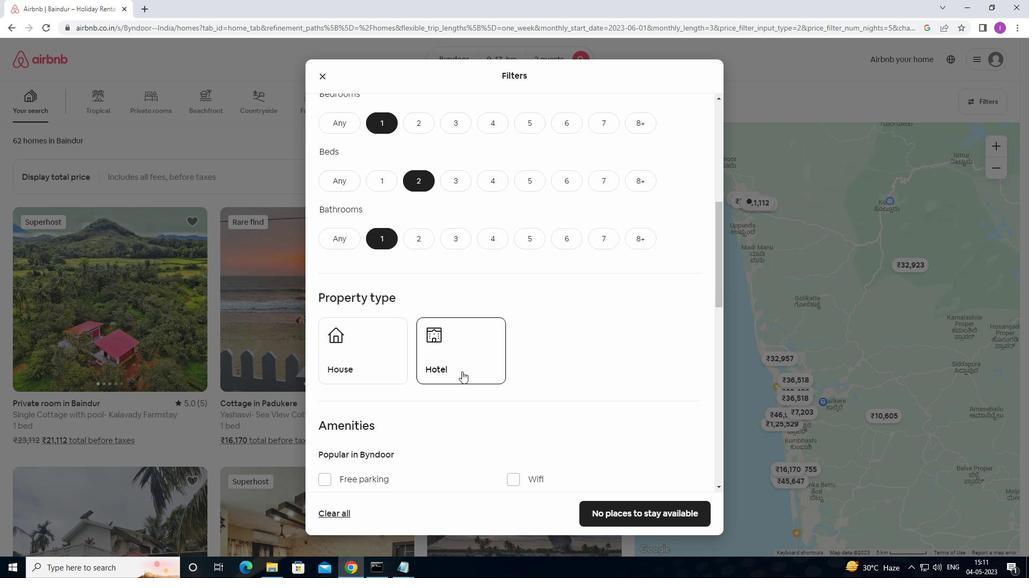 
Action: Mouse scrolled (463, 370) with delta (0, 0)
Screenshot: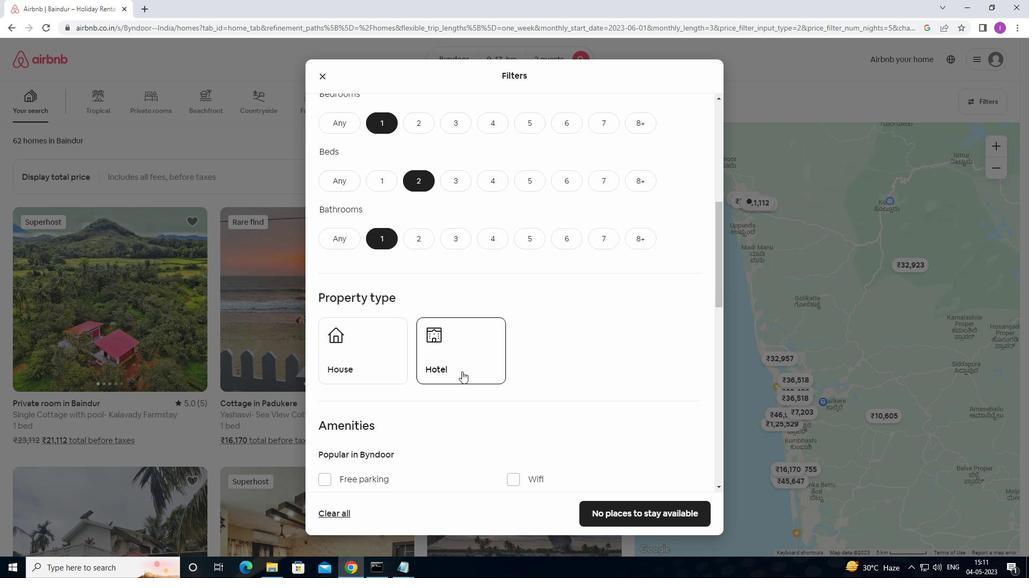 
Action: Mouse moved to (369, 263)
Screenshot: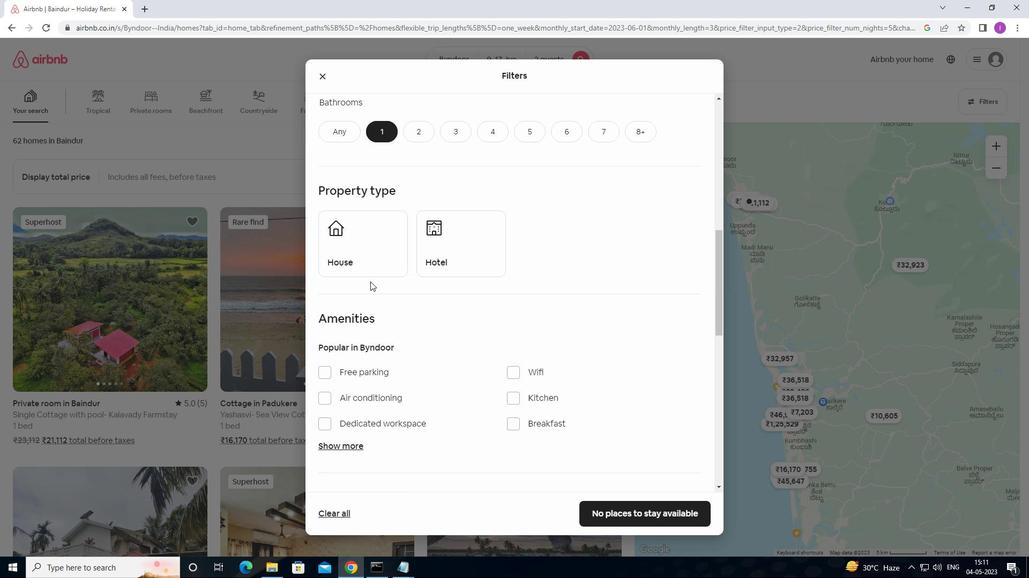 
Action: Mouse pressed left at (369, 263)
Screenshot: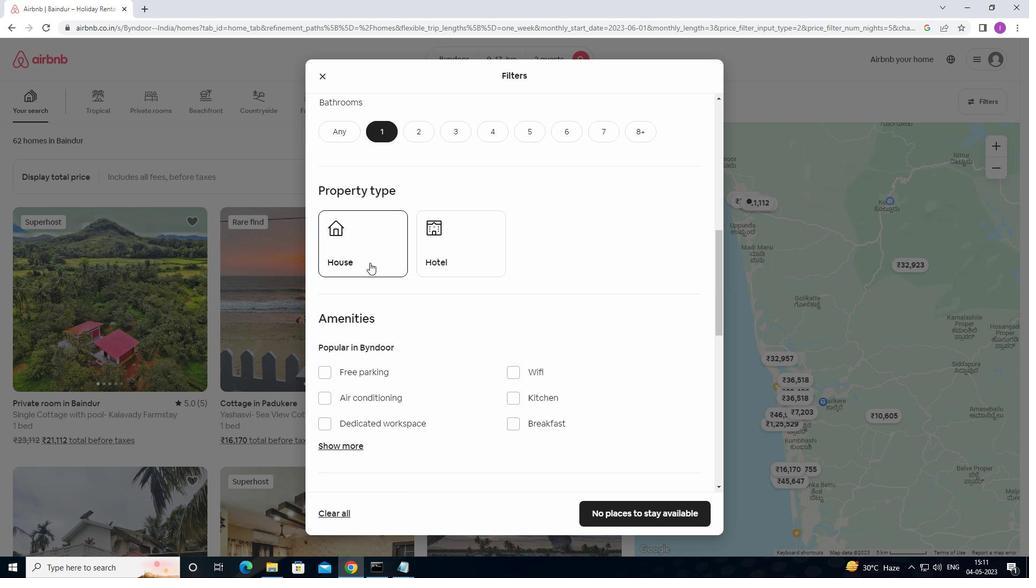 
Action: Mouse moved to (510, 331)
Screenshot: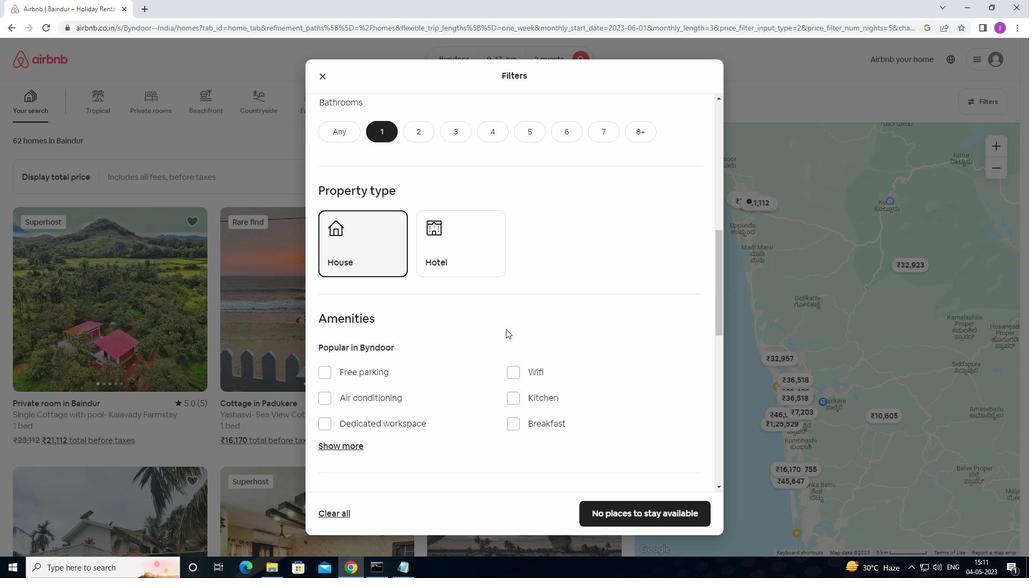 
Action: Mouse scrolled (510, 331) with delta (0, 0)
Screenshot: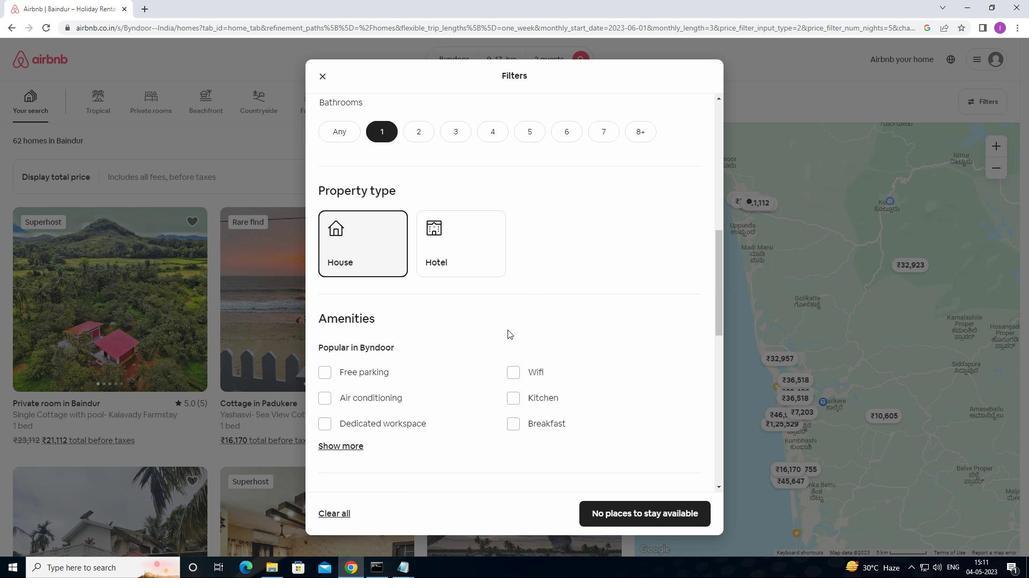 
Action: Mouse moved to (515, 324)
Screenshot: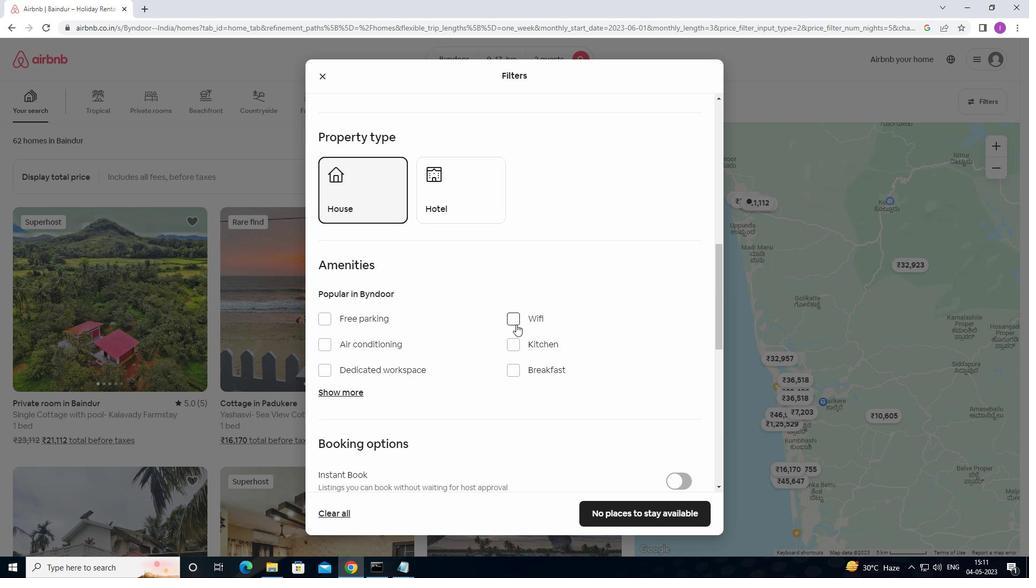 
Action: Mouse pressed left at (515, 324)
Screenshot: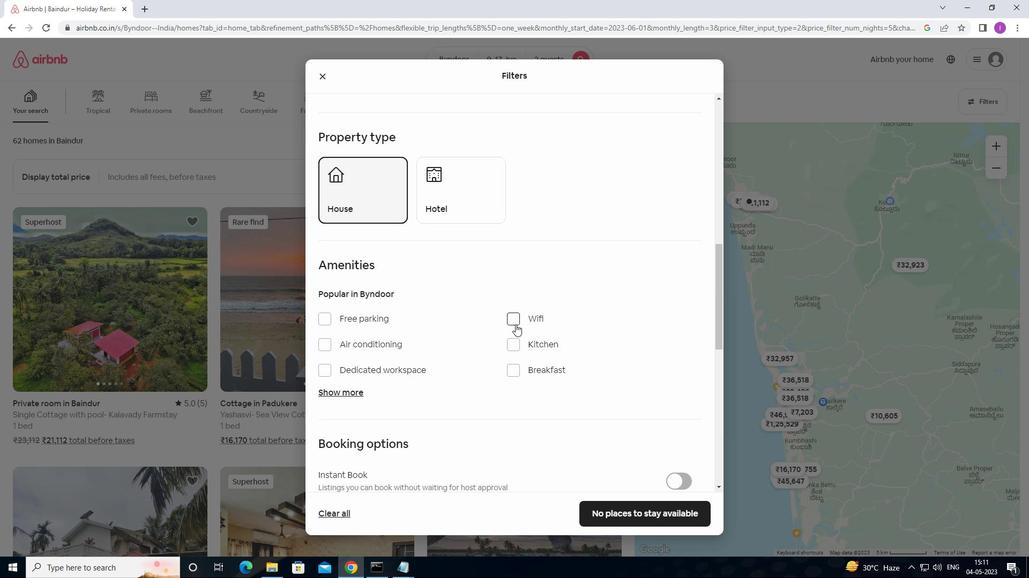 
Action: Mouse moved to (544, 349)
Screenshot: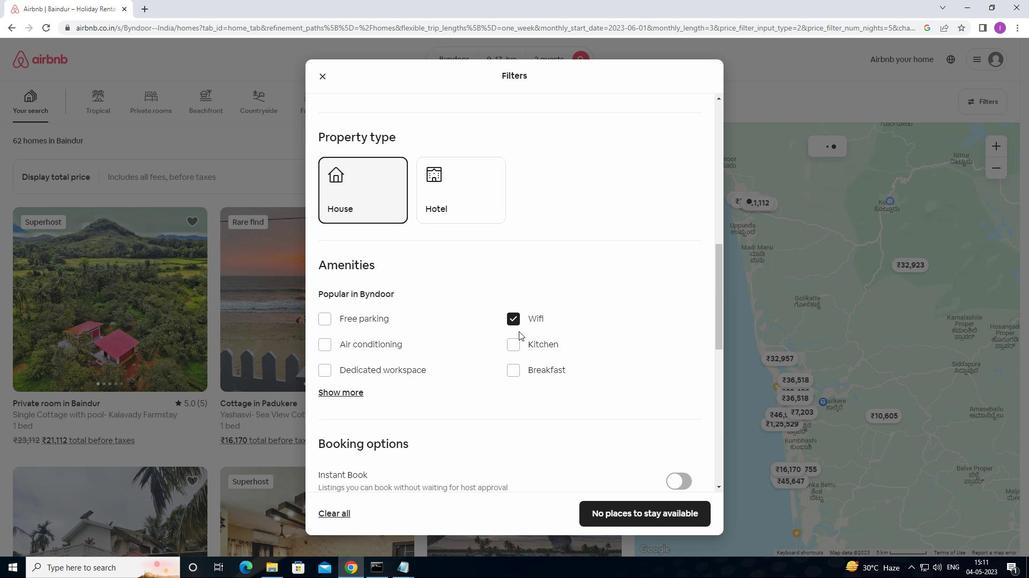 
Action: Mouse scrolled (544, 348) with delta (0, 0)
Screenshot: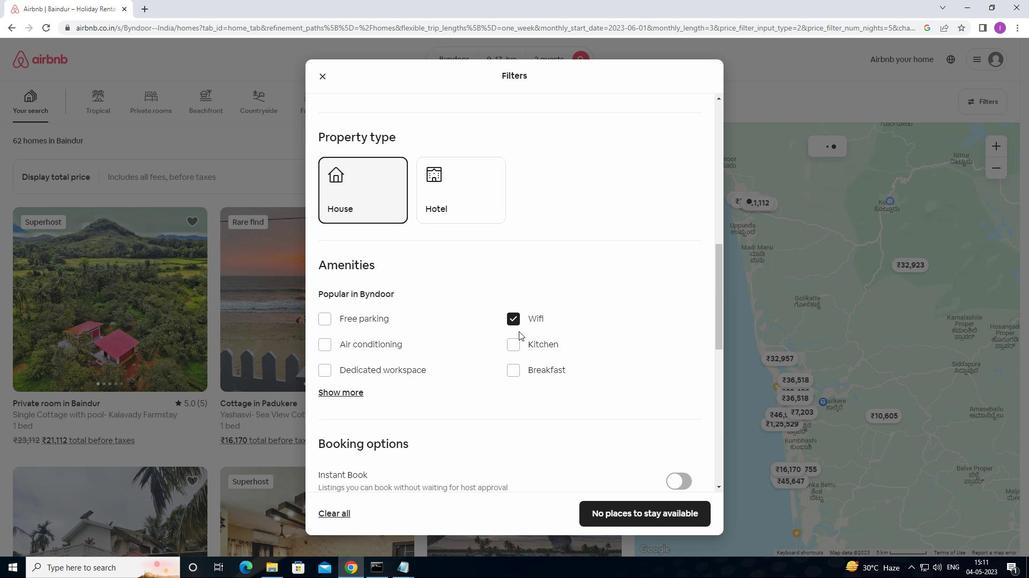 
Action: Mouse moved to (545, 353)
Screenshot: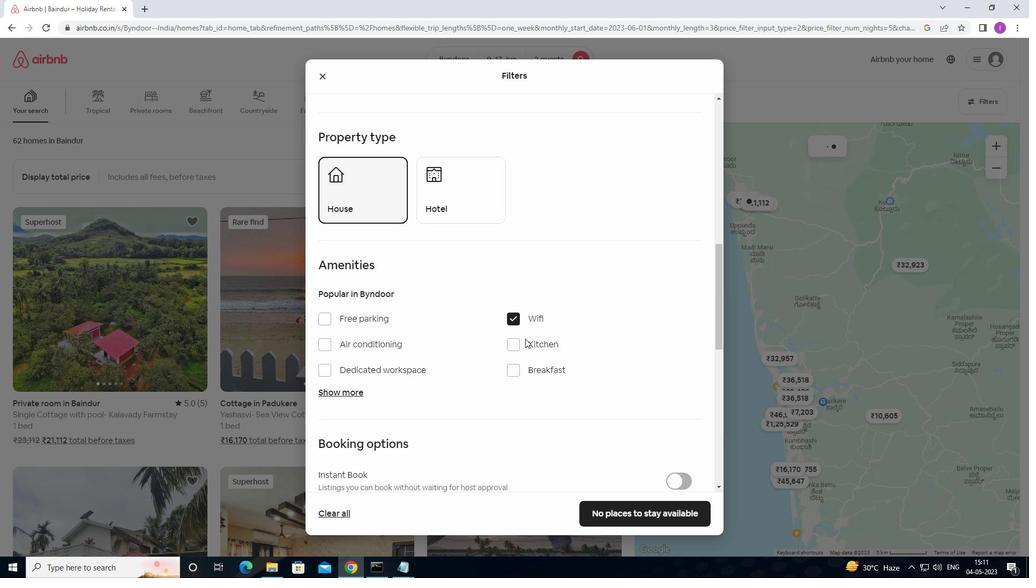 
Action: Mouse scrolled (545, 352) with delta (0, 0)
Screenshot: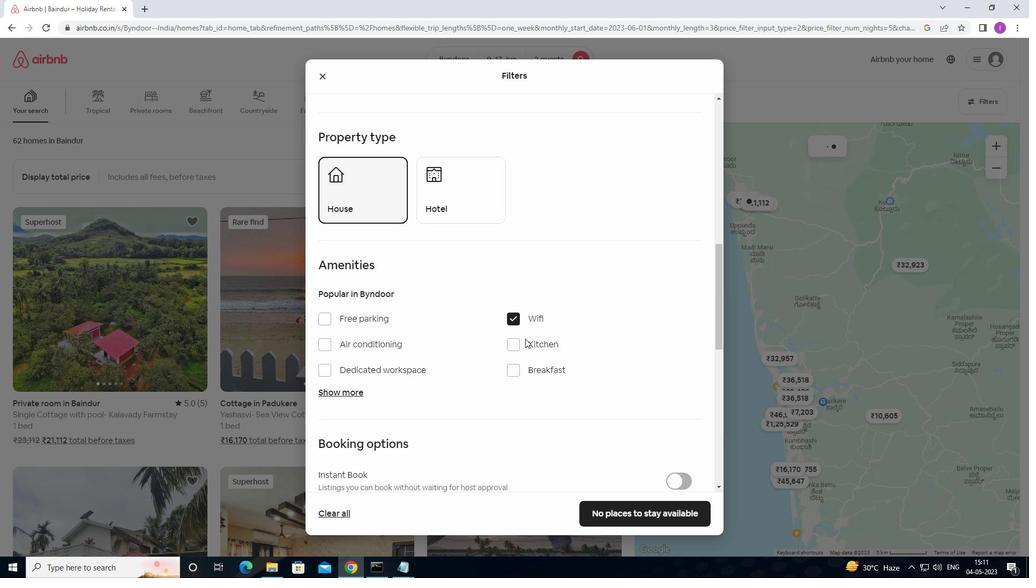 
Action: Mouse moved to (547, 355)
Screenshot: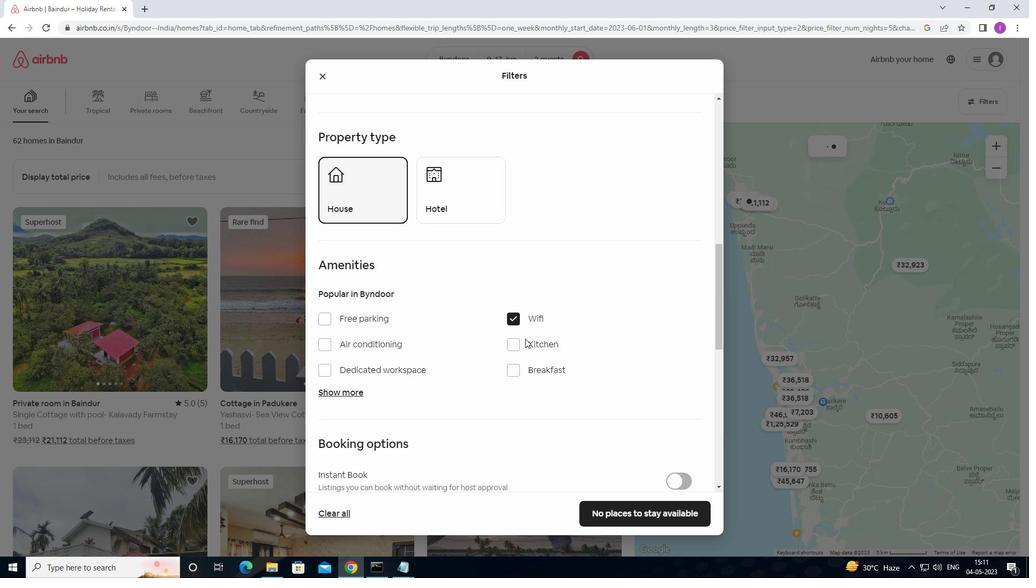 
Action: Mouse scrolled (547, 355) with delta (0, 0)
Screenshot: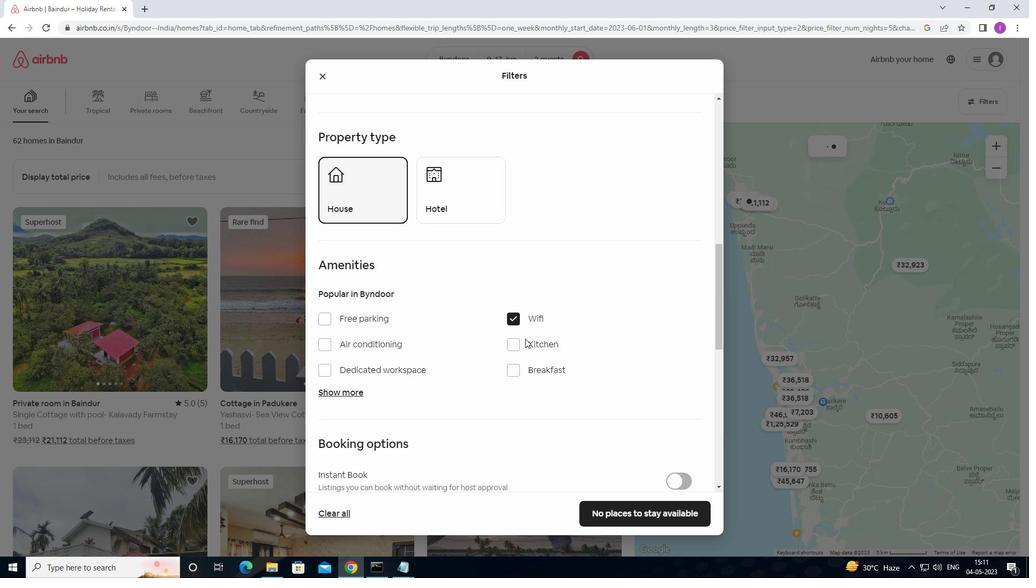 
Action: Mouse moved to (549, 358)
Screenshot: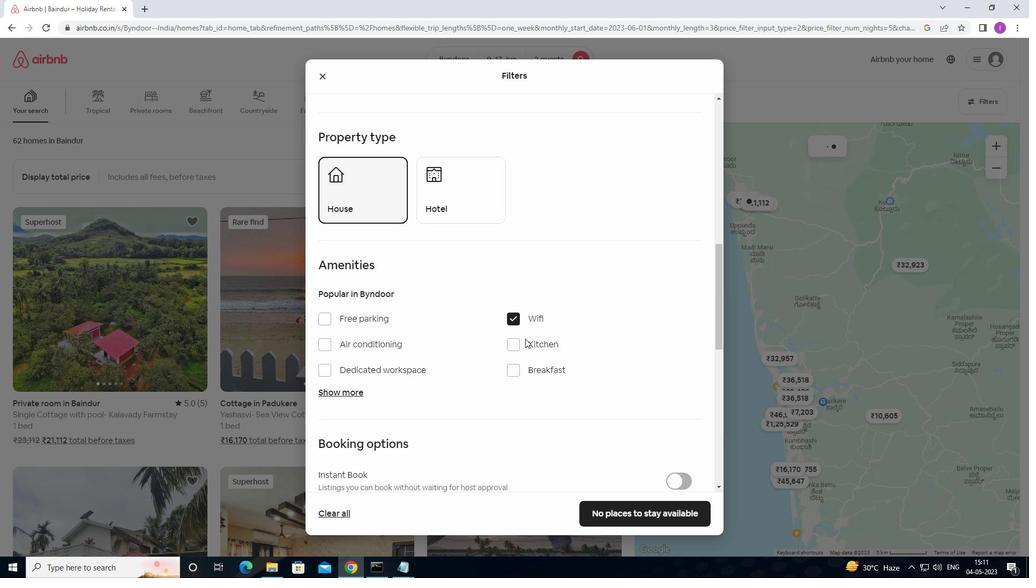 
Action: Mouse scrolled (549, 358) with delta (0, 0)
Screenshot: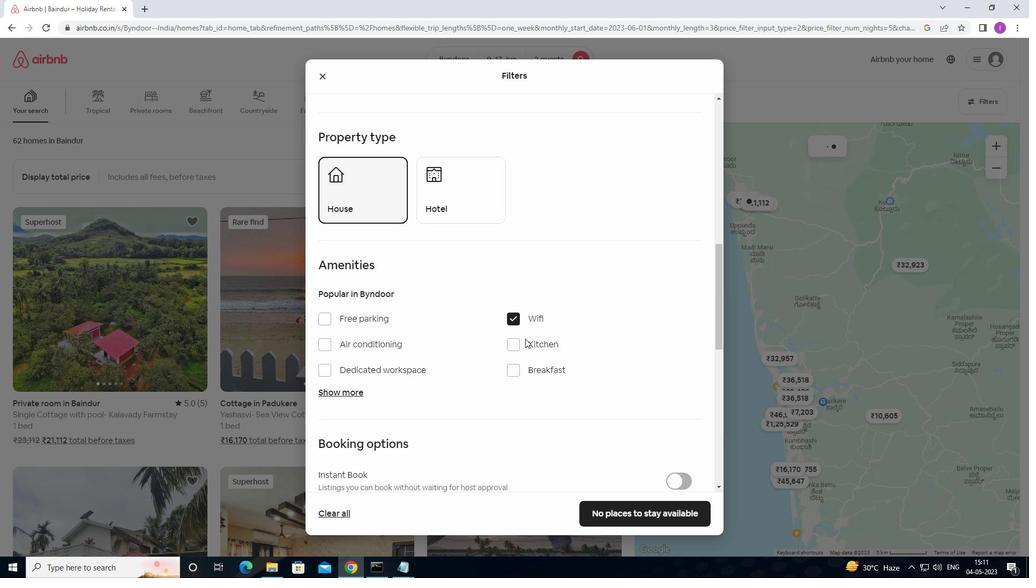 
Action: Mouse moved to (549, 358)
Screenshot: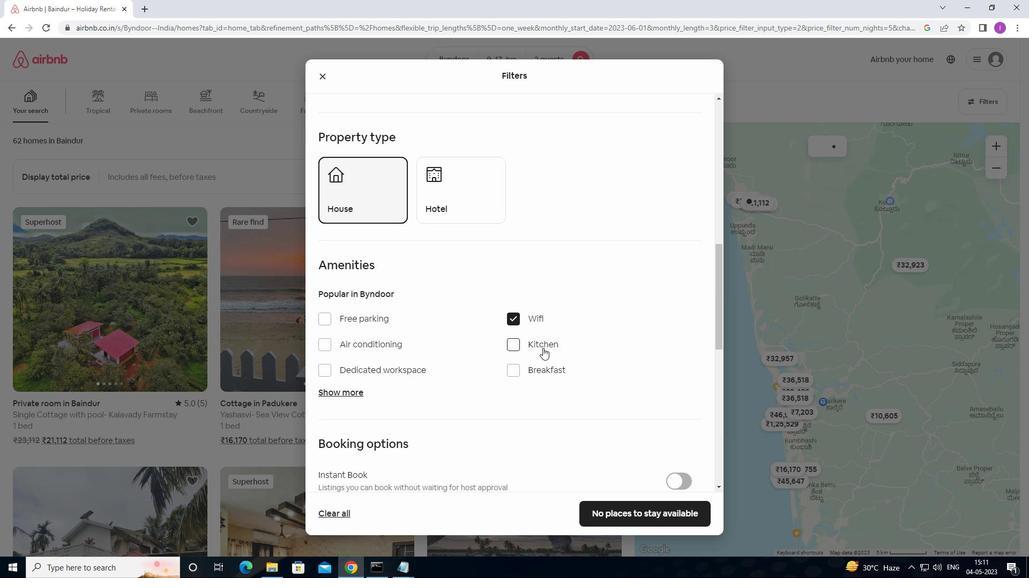 
Action: Mouse scrolled (549, 358) with delta (0, 0)
Screenshot: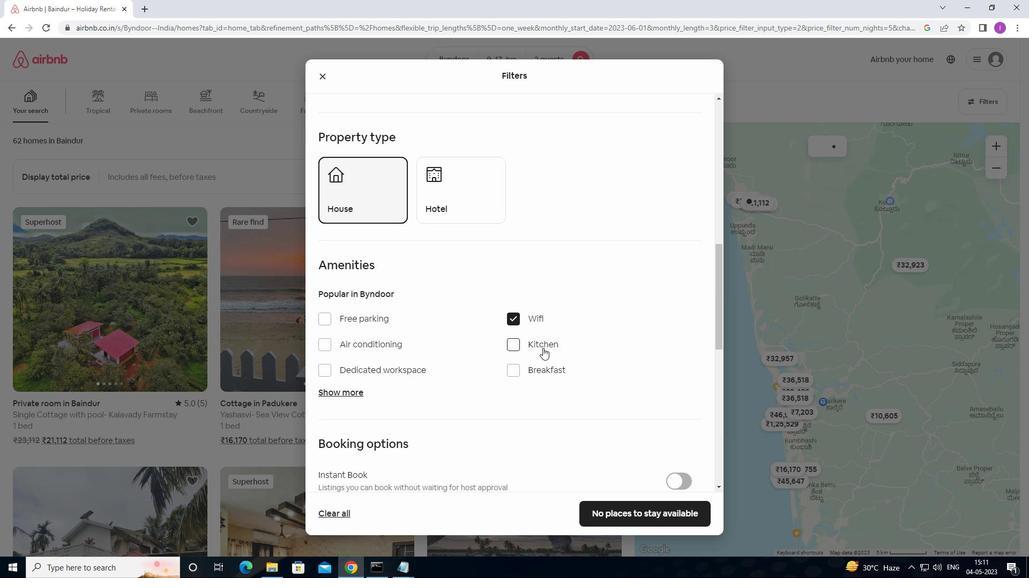 
Action: Mouse moved to (677, 256)
Screenshot: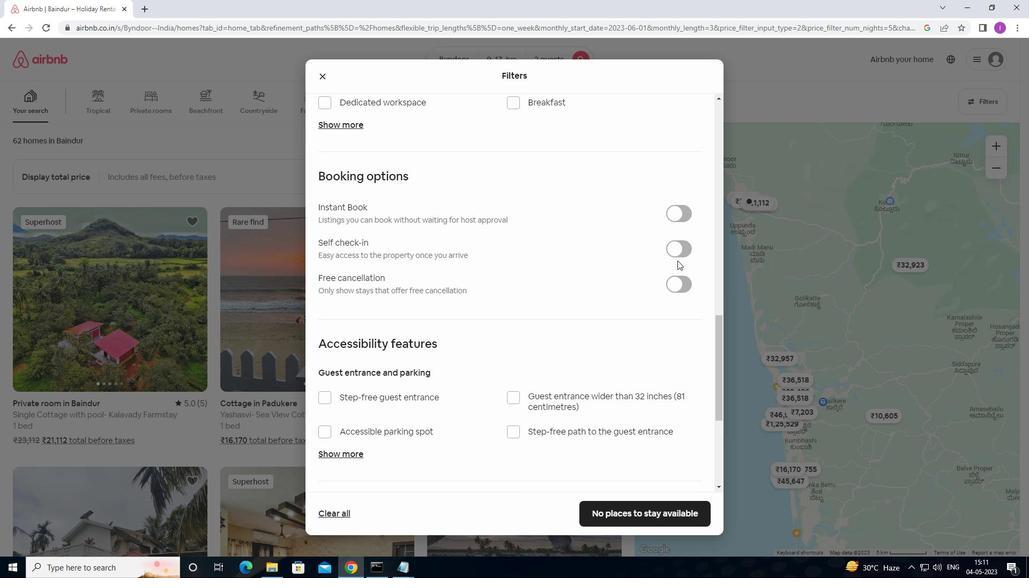 
Action: Mouse pressed left at (677, 256)
Screenshot: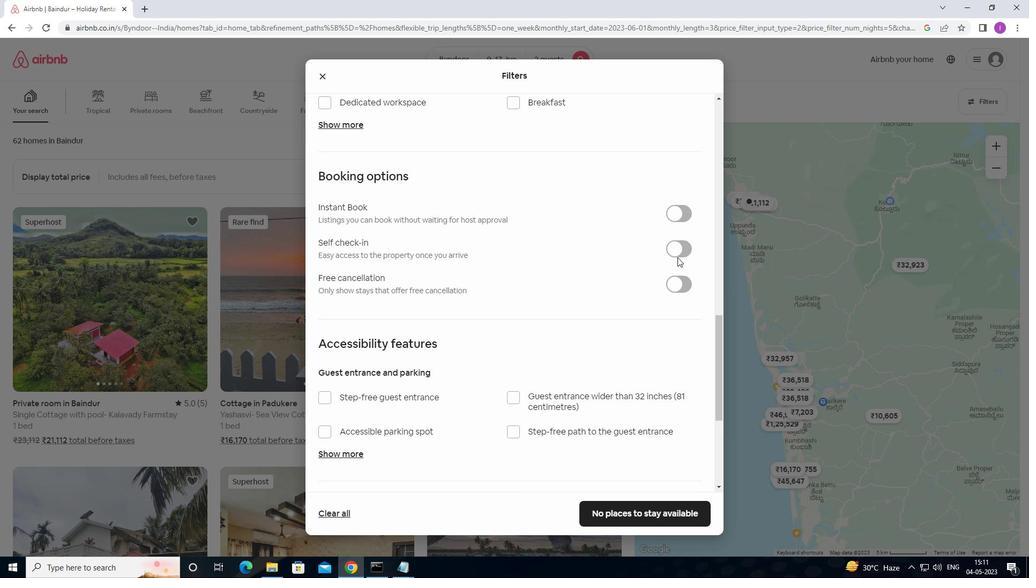
Action: Mouse moved to (591, 358)
Screenshot: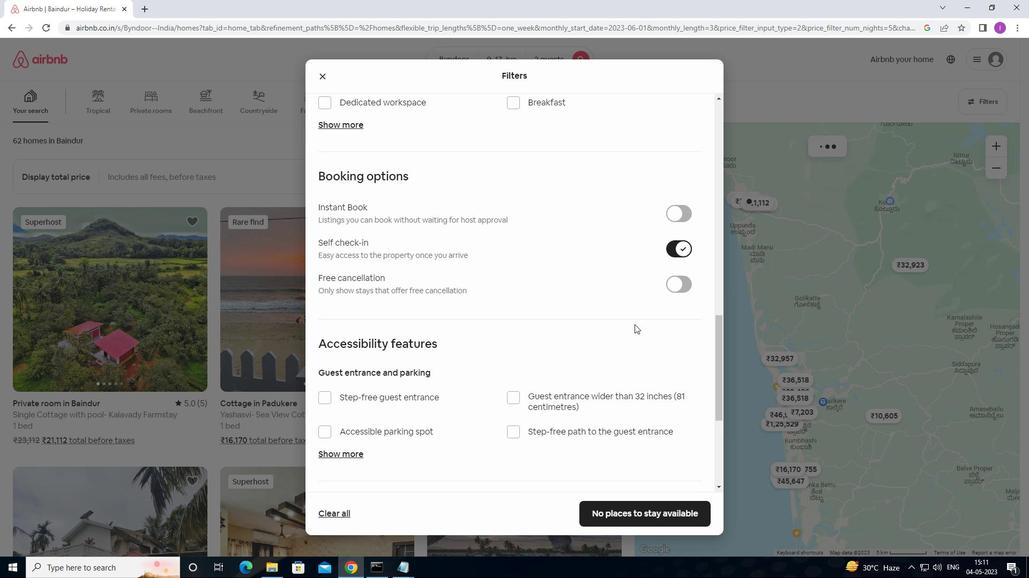 
Action: Mouse scrolled (591, 357) with delta (0, 0)
Screenshot: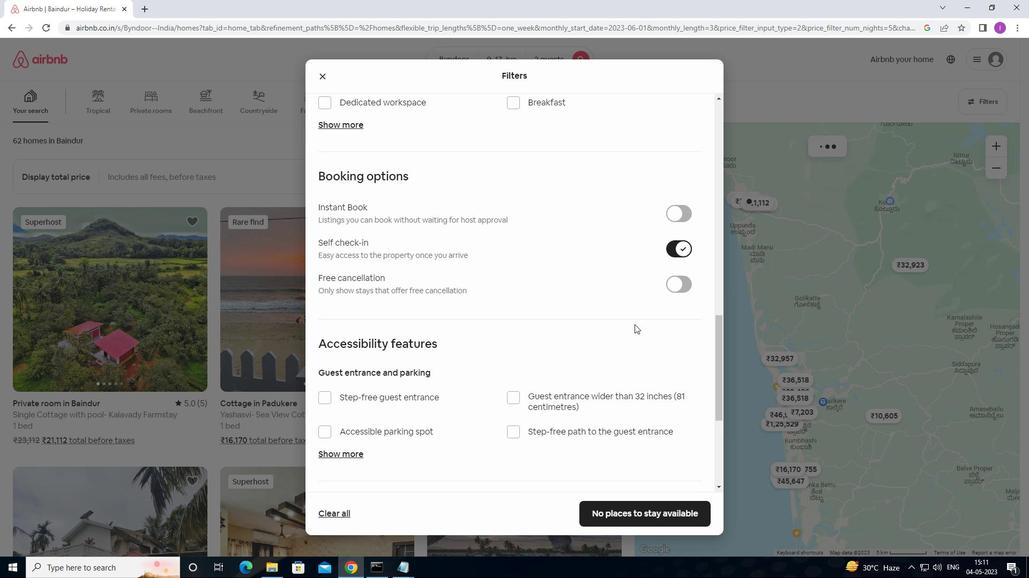 
Action: Mouse moved to (579, 373)
Screenshot: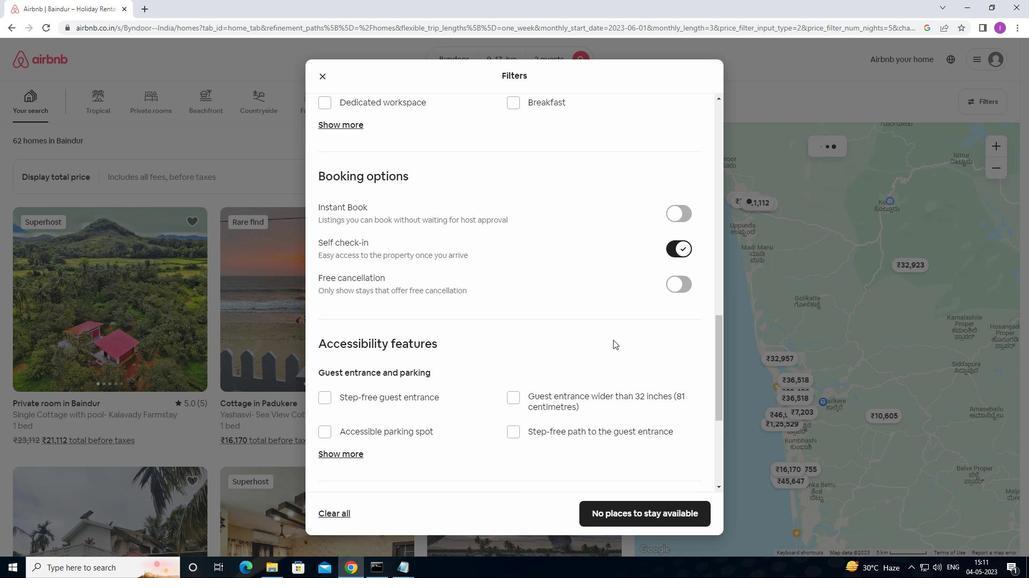 
Action: Mouse scrolled (579, 372) with delta (0, 0)
Screenshot: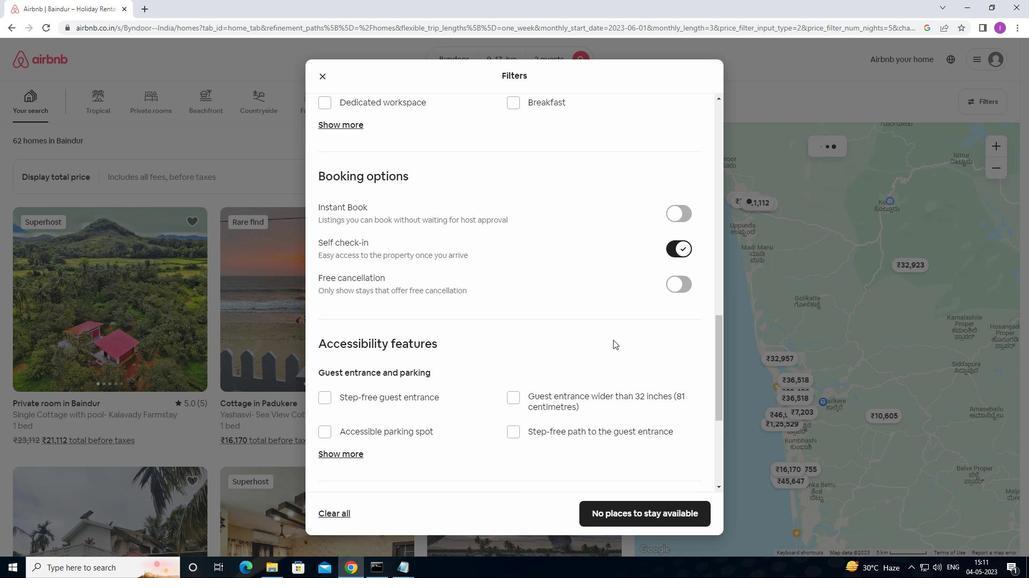 
Action: Mouse moved to (576, 376)
Screenshot: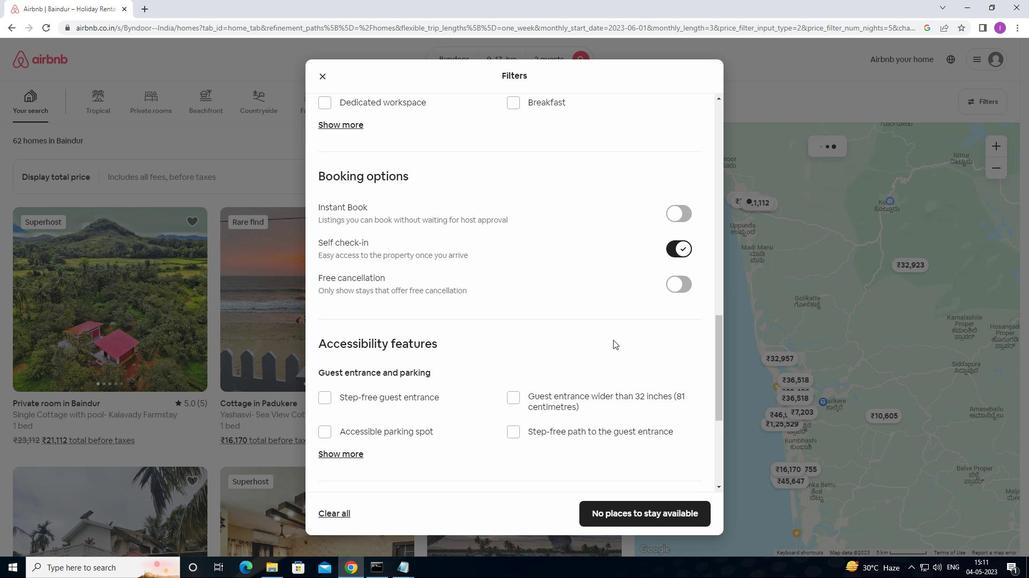 
Action: Mouse scrolled (576, 376) with delta (0, 0)
Screenshot: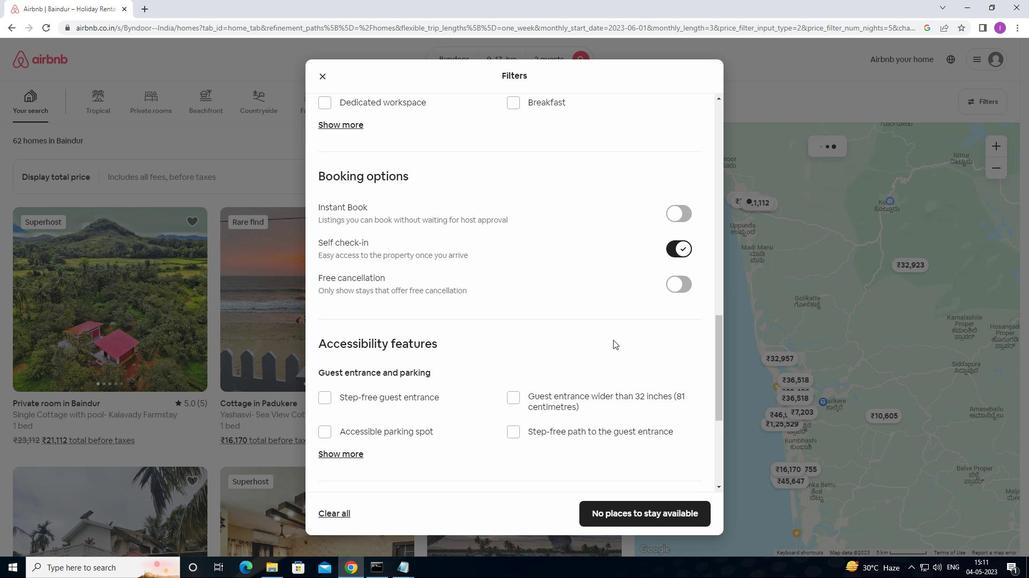 
Action: Mouse moved to (573, 380)
Screenshot: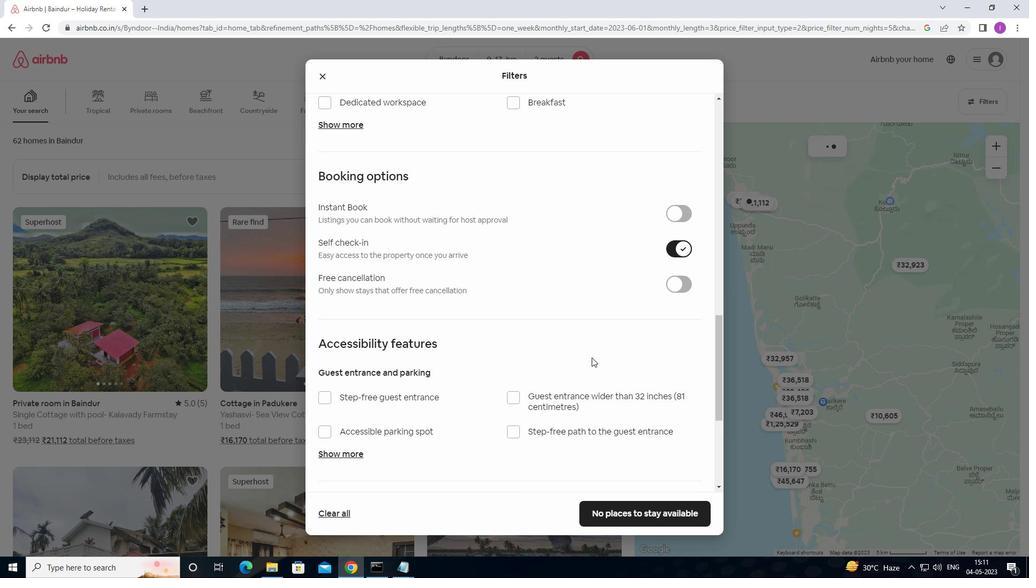 
Action: Mouse scrolled (573, 379) with delta (0, 0)
Screenshot: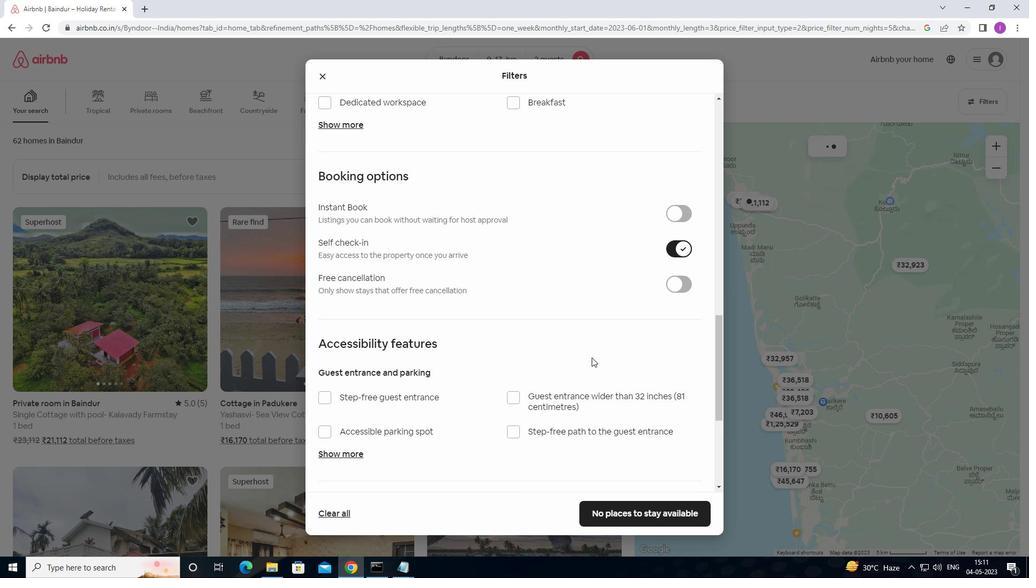 
Action: Mouse moved to (571, 380)
Screenshot: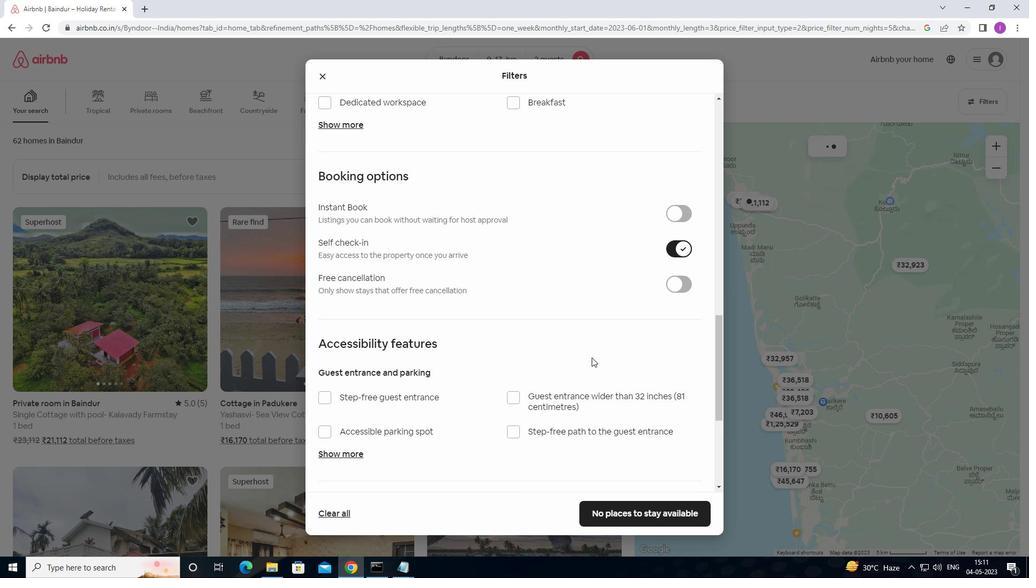 
Action: Mouse scrolled (571, 379) with delta (0, 0)
Screenshot: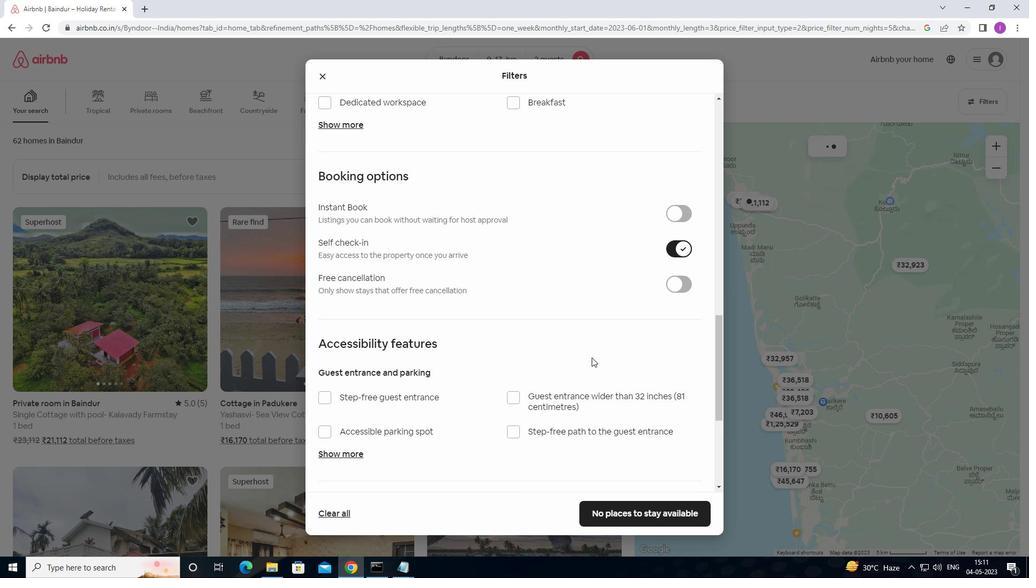 
Action: Mouse moved to (554, 377)
Screenshot: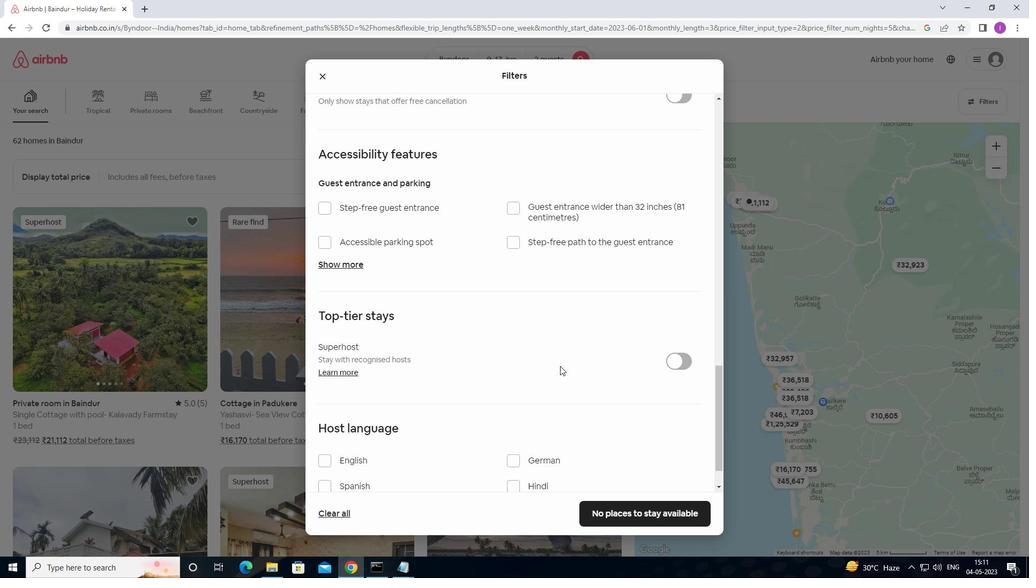 
Action: Mouse scrolled (554, 376) with delta (0, 0)
Screenshot: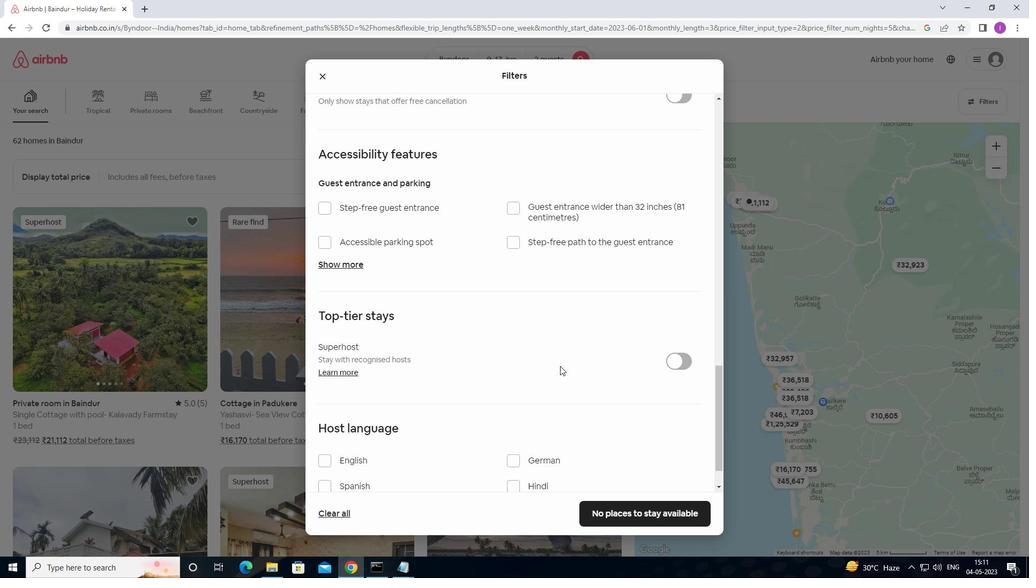 
Action: Mouse moved to (553, 382)
Screenshot: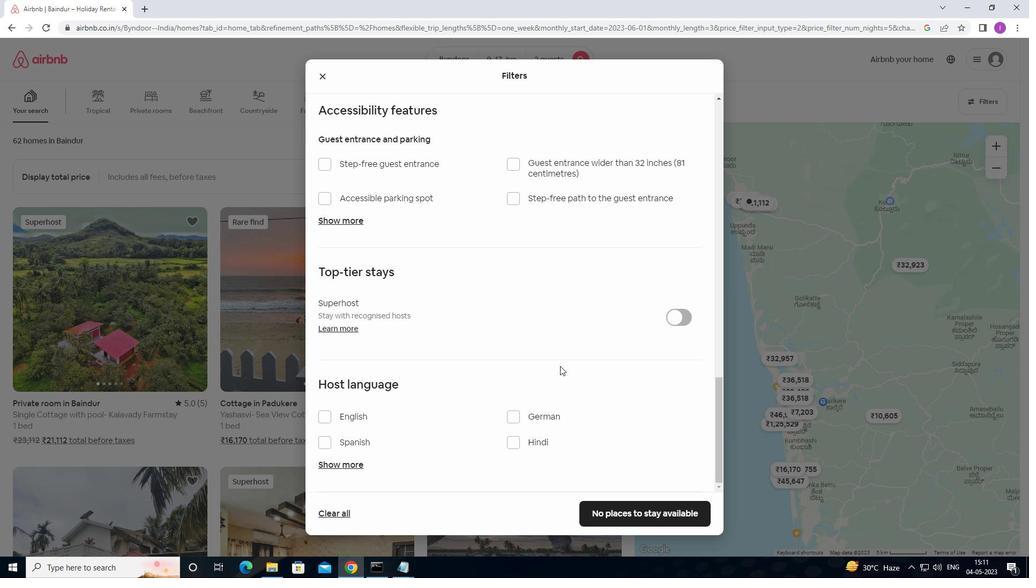 
Action: Mouse scrolled (553, 381) with delta (0, 0)
Screenshot: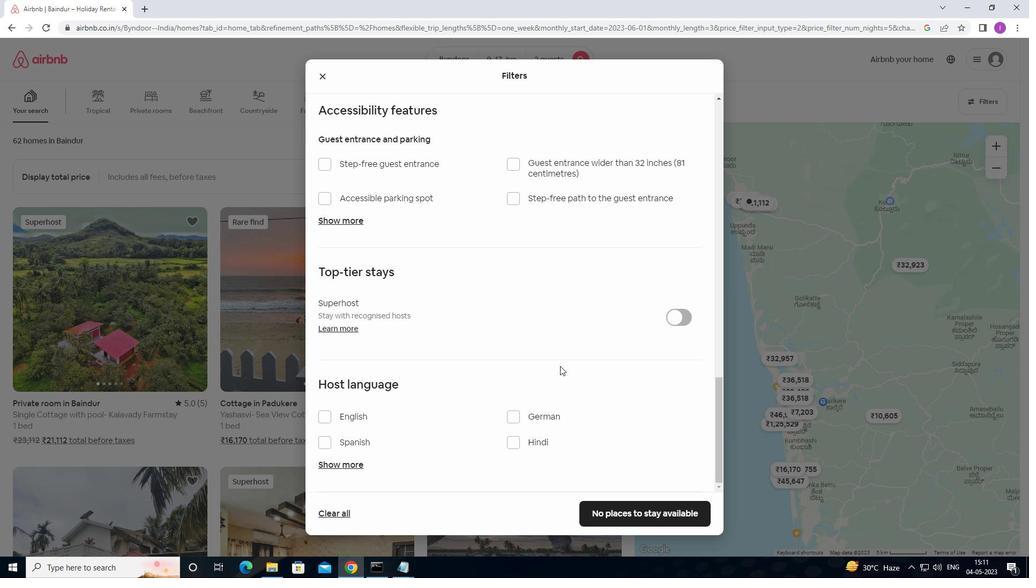 
Action: Mouse moved to (553, 383)
Screenshot: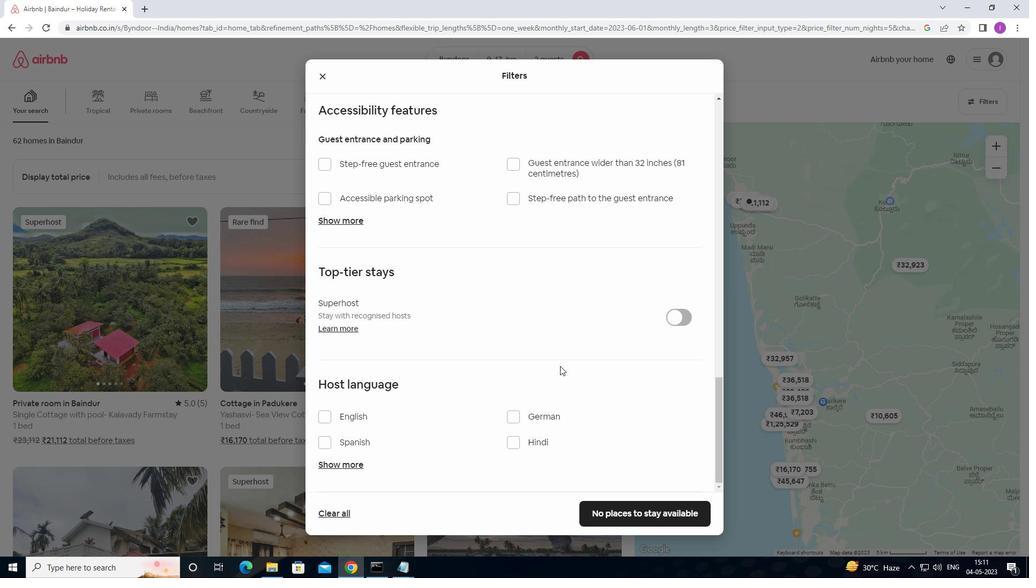 
Action: Mouse scrolled (553, 383) with delta (0, 0)
Screenshot: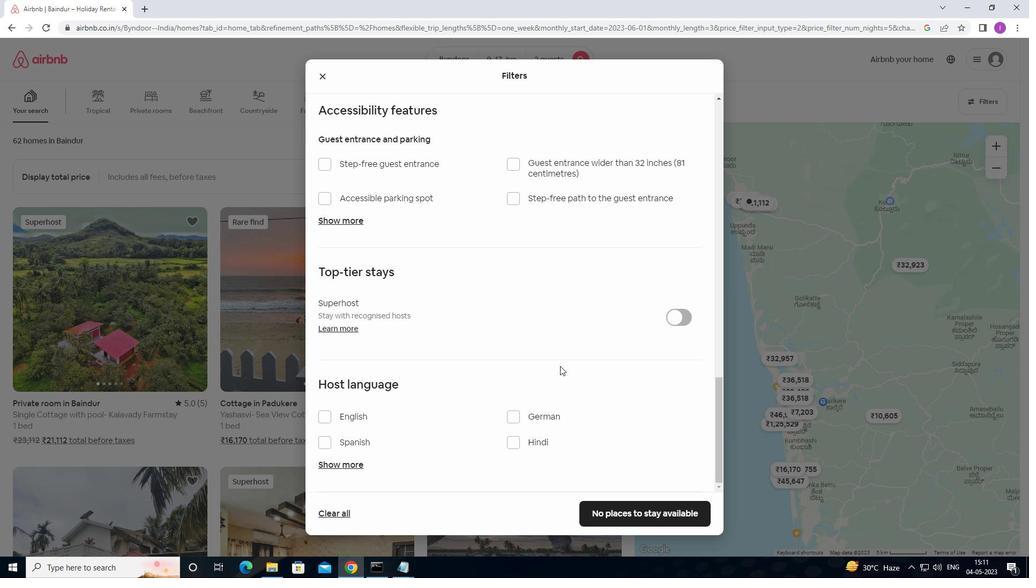 
Action: Mouse moved to (550, 388)
Screenshot: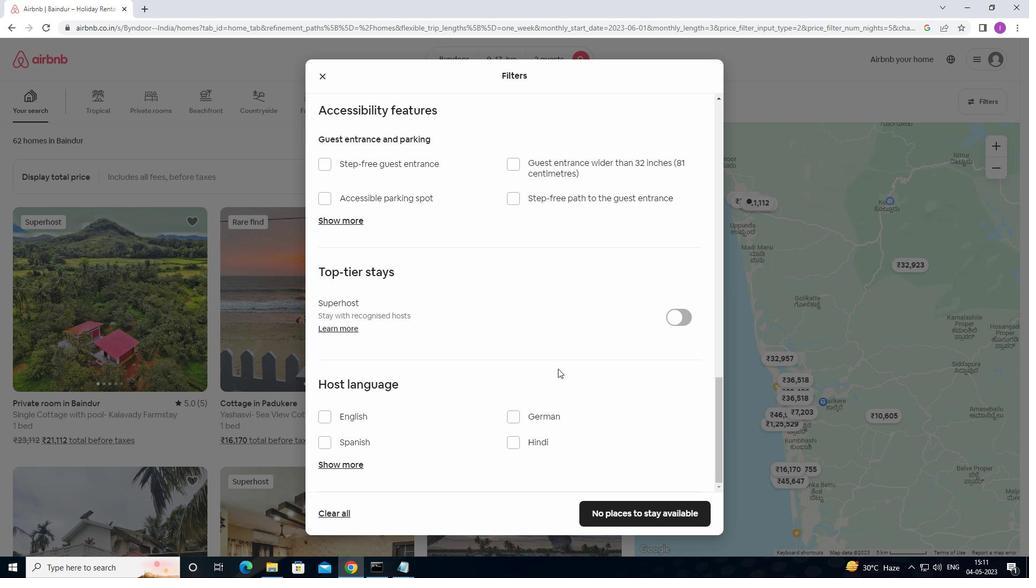 
Action: Mouse scrolled (550, 387) with delta (0, 0)
Screenshot: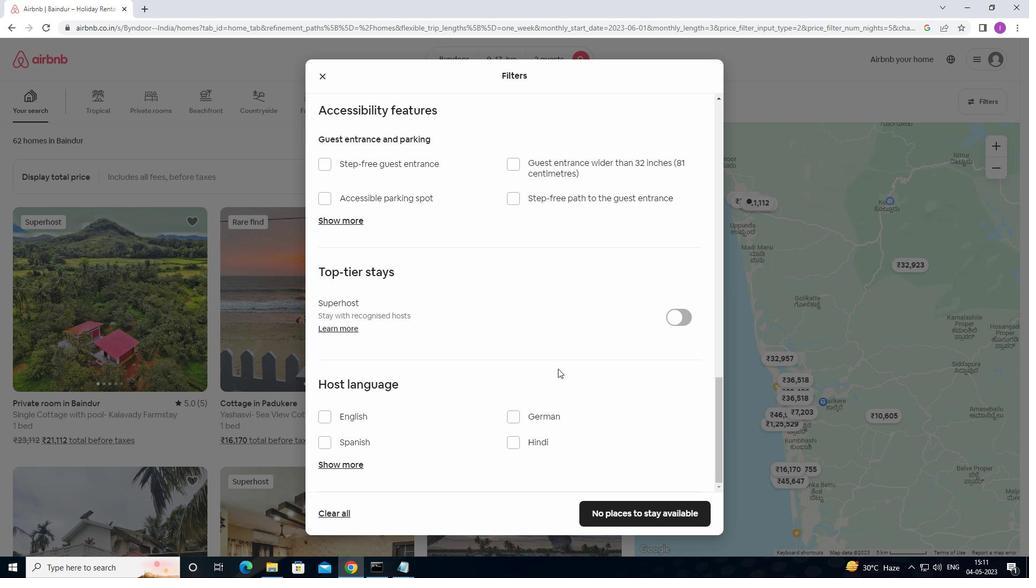 
Action: Mouse moved to (547, 389)
Screenshot: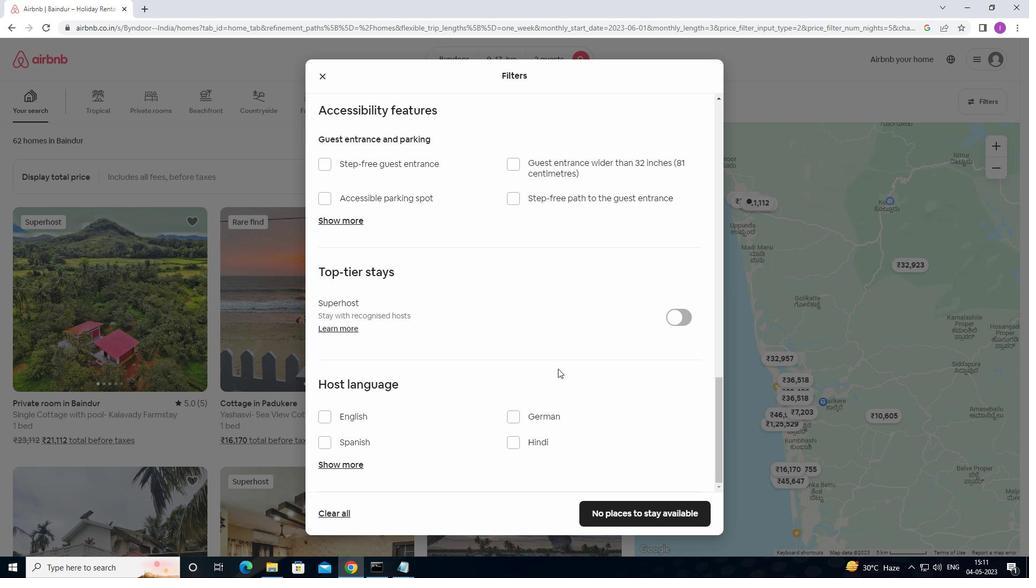 
Action: Mouse scrolled (547, 389) with delta (0, 0)
Screenshot: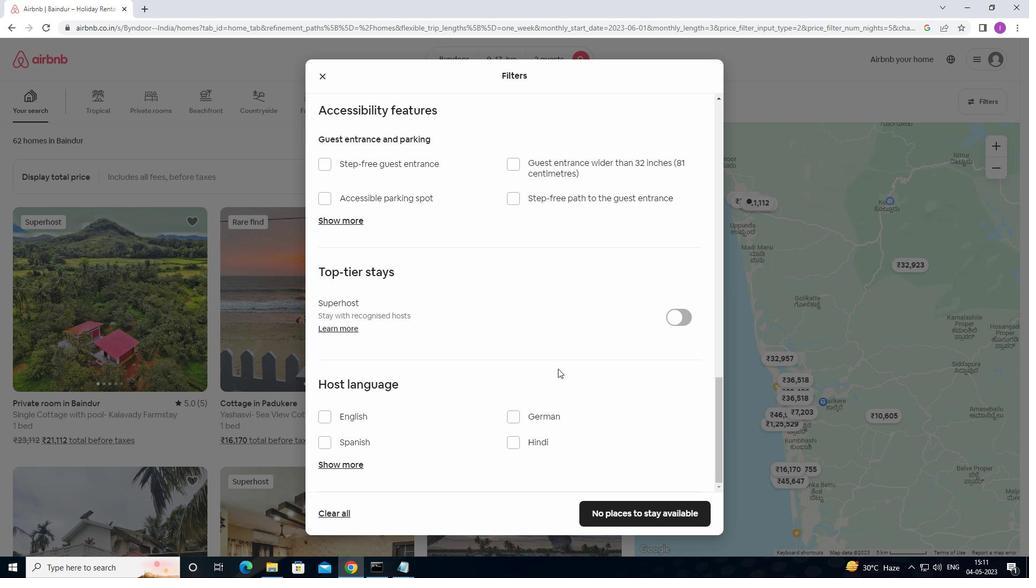 
Action: Mouse moved to (321, 416)
Screenshot: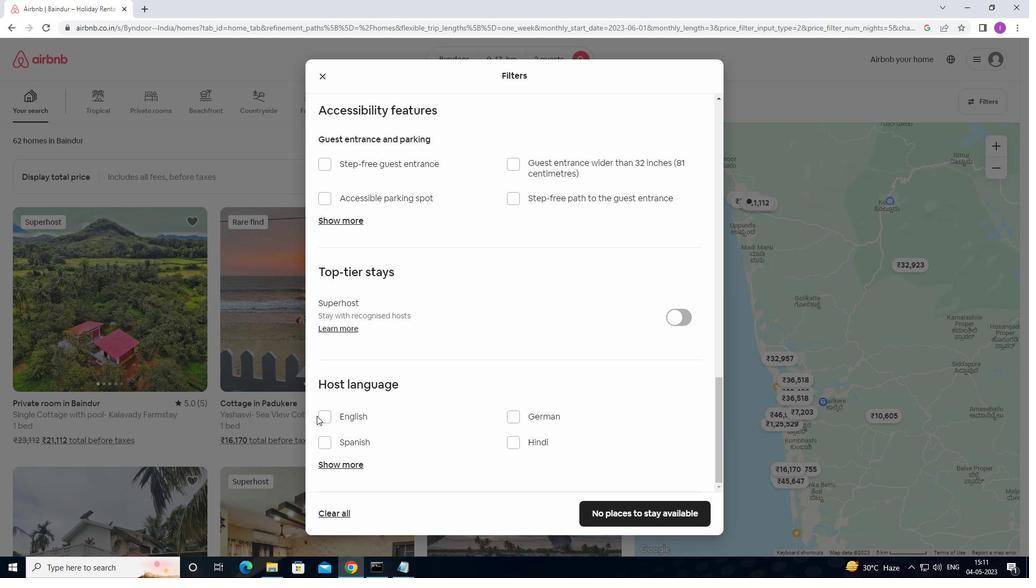 
Action: Mouse pressed left at (321, 416)
Screenshot: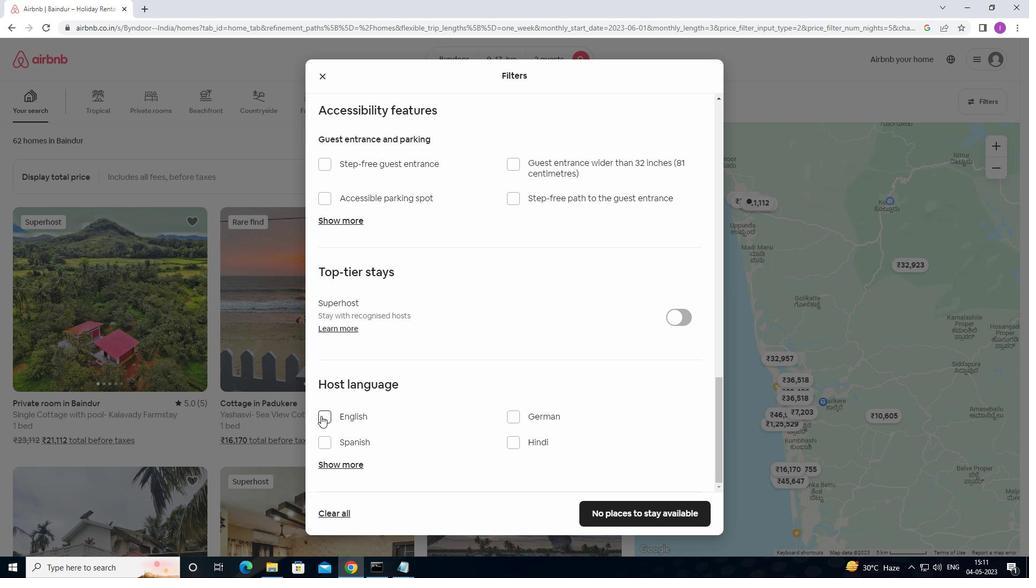 
Action: Mouse moved to (645, 514)
Screenshot: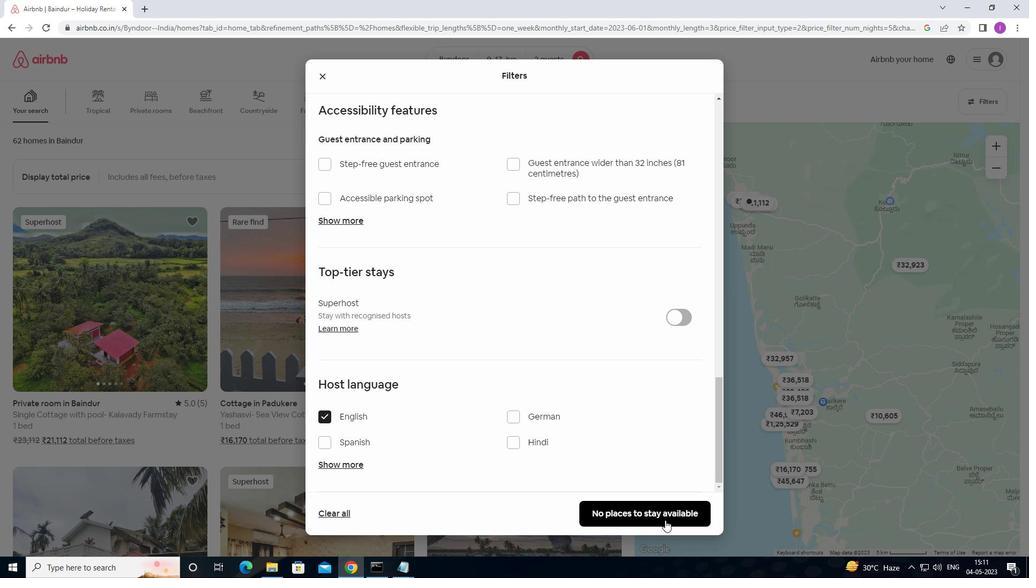 
Action: Mouse pressed left at (645, 514)
Screenshot: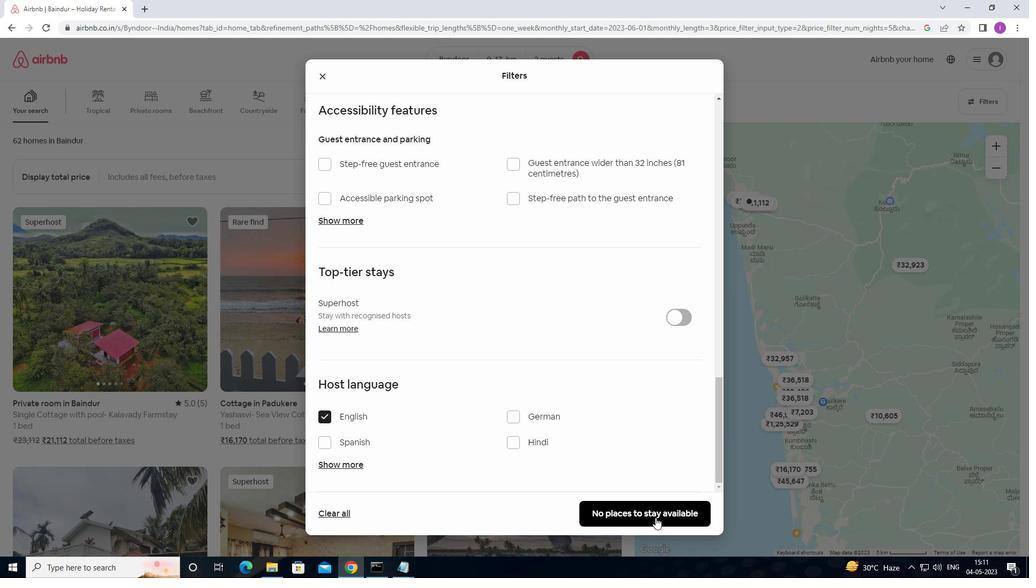 
Action: Mouse moved to (696, 482)
Screenshot: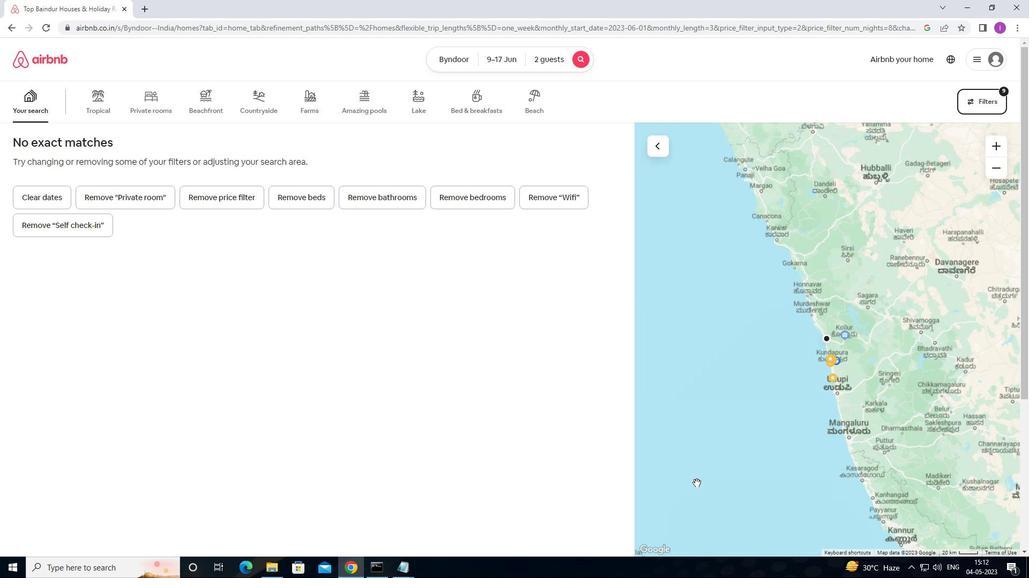 
